 Task: Log work in the project AgileCraft for the issue 'Integrate a new virtual reality feature into an existing mobile application to enhance user experience and immersion' spent time as '4w 3d 22h 35m' and remaining time as '3w 3d 7h 4m' and move to top of backlog. Now add the issue to the epic 'IT Risk Management'. Log work in the project AgileCraft for the issue 'Develop a new tool for automated testing of performance and stress testing for voice assistants' spent time as '2w 1d 2h 30m' and remaining time as '5w 6d 16h 39m' and move to bottom of backlog. Now add the issue to the epic 'GDPR Compliance'
Action: Mouse moved to (873, 392)
Screenshot: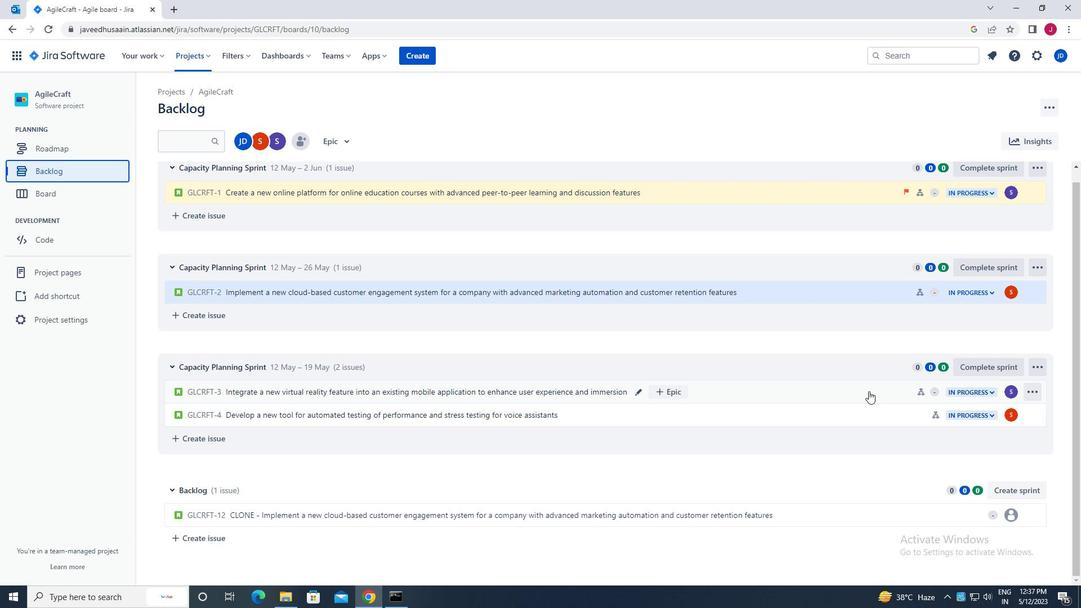 
Action: Mouse pressed left at (873, 392)
Screenshot: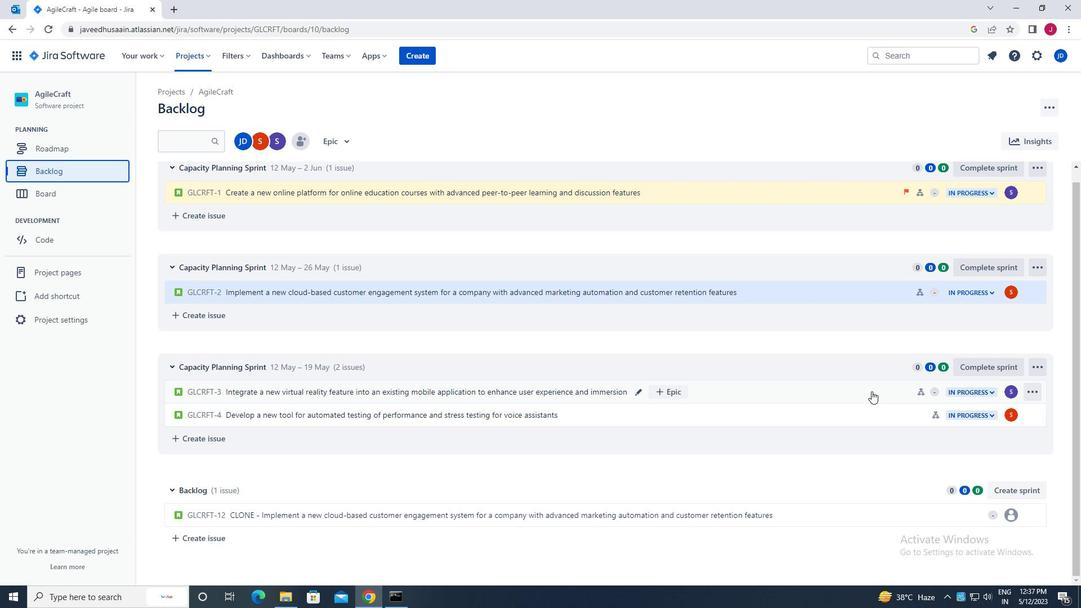 
Action: Mouse moved to (1030, 172)
Screenshot: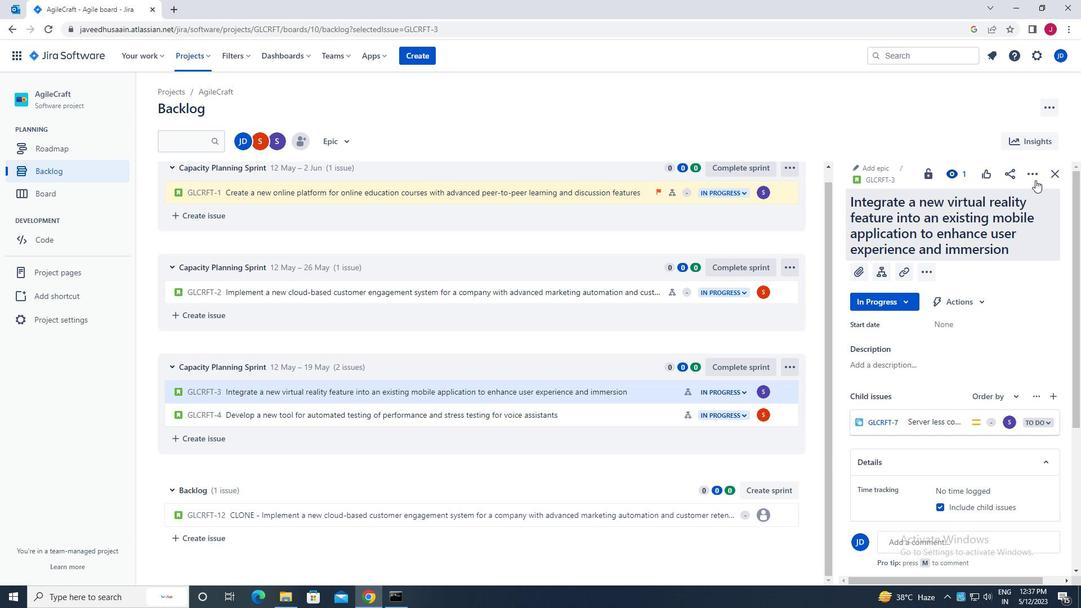 
Action: Mouse pressed left at (1030, 172)
Screenshot: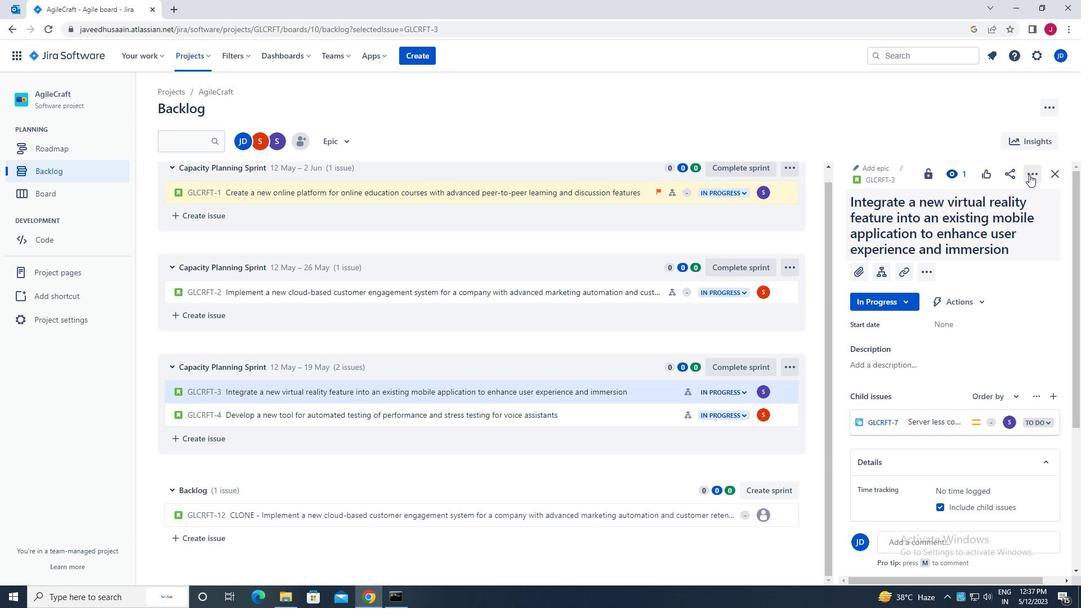 
Action: Mouse moved to (977, 203)
Screenshot: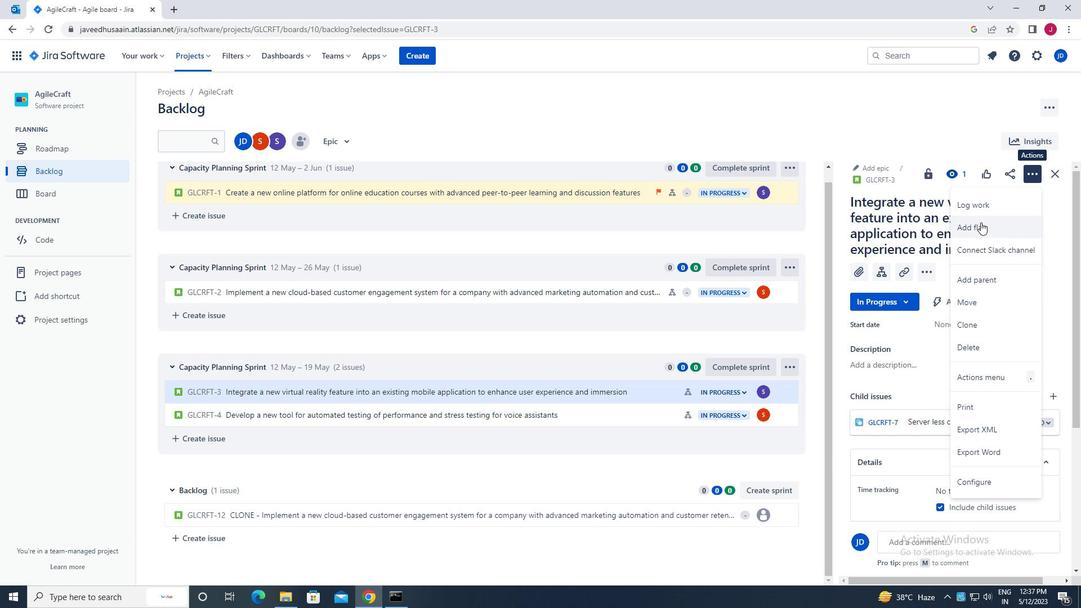 
Action: Mouse pressed left at (977, 203)
Screenshot: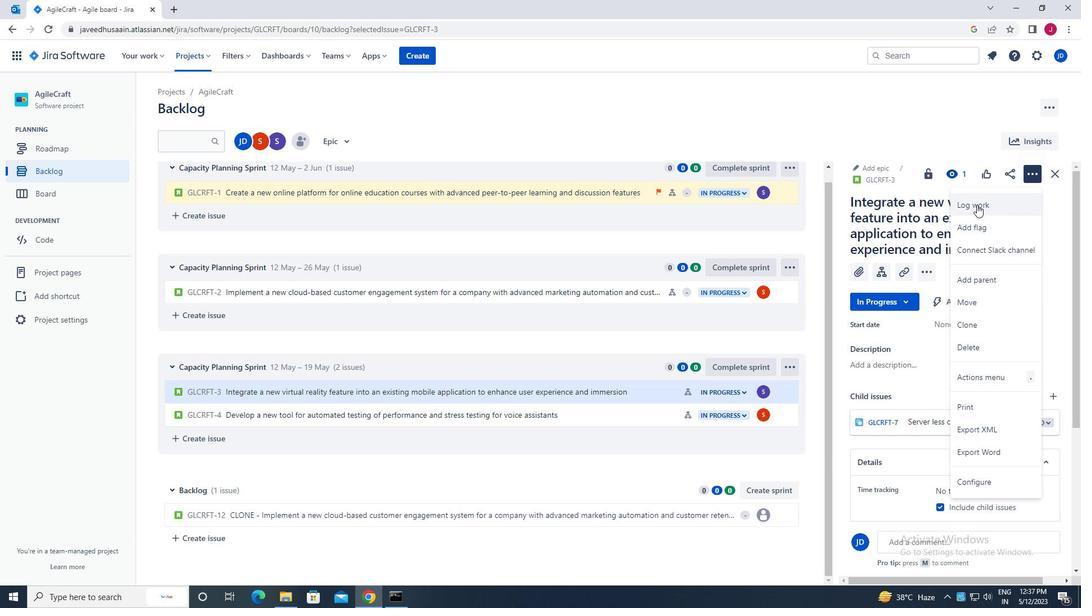 
Action: Mouse moved to (514, 168)
Screenshot: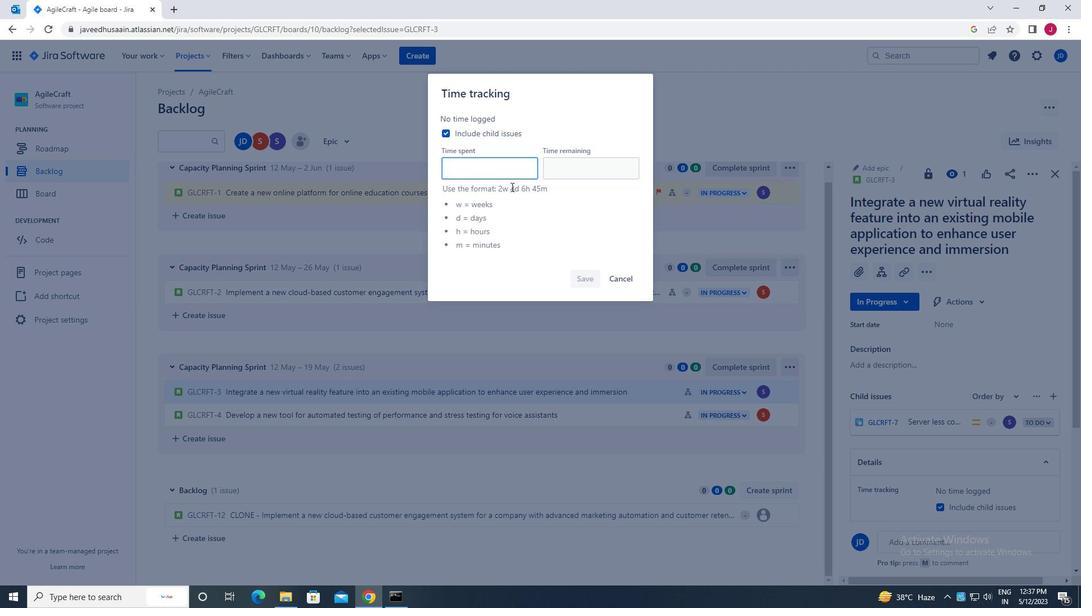 
Action: Mouse pressed left at (514, 168)
Screenshot: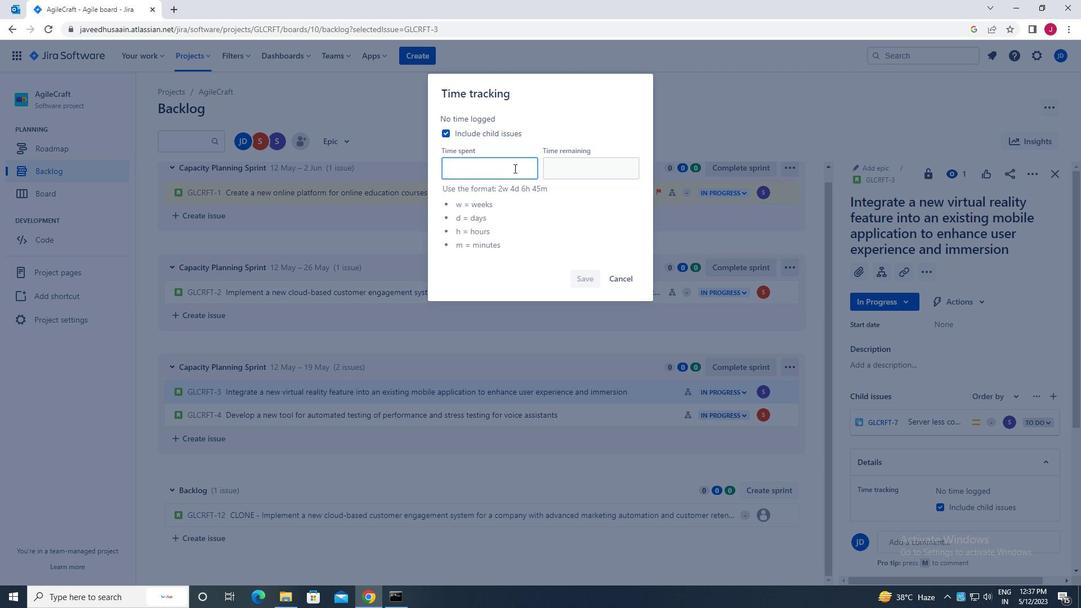 
Action: Key pressed 4w<Key.backspace><Key.caps_lock>w<Key.space>3d<Key.space>22h<Key.space>35m
Screenshot: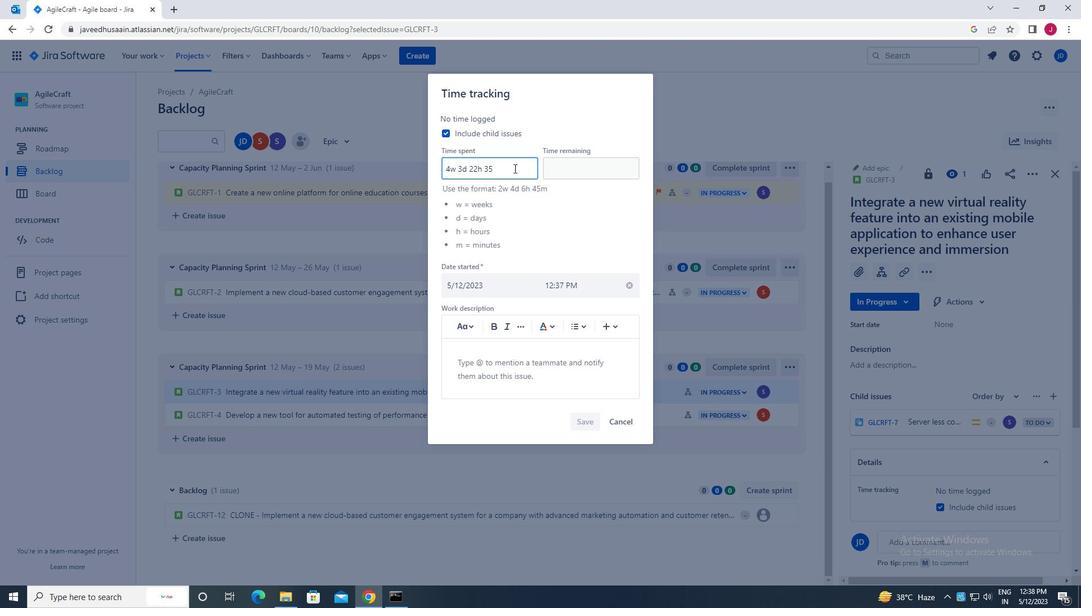 
Action: Mouse moved to (586, 174)
Screenshot: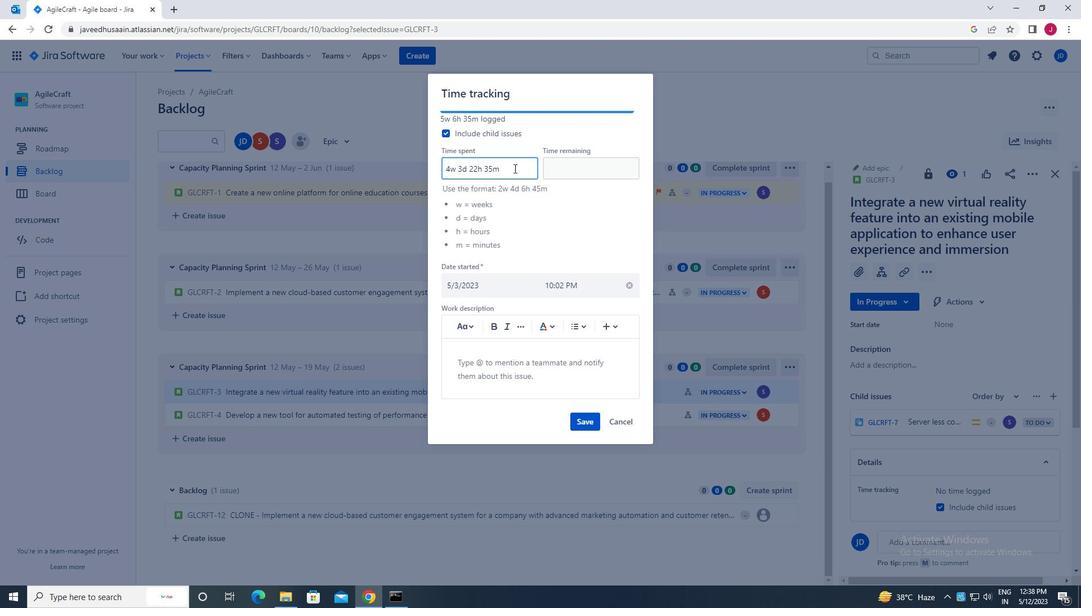
Action: Mouse pressed left at (586, 174)
Screenshot: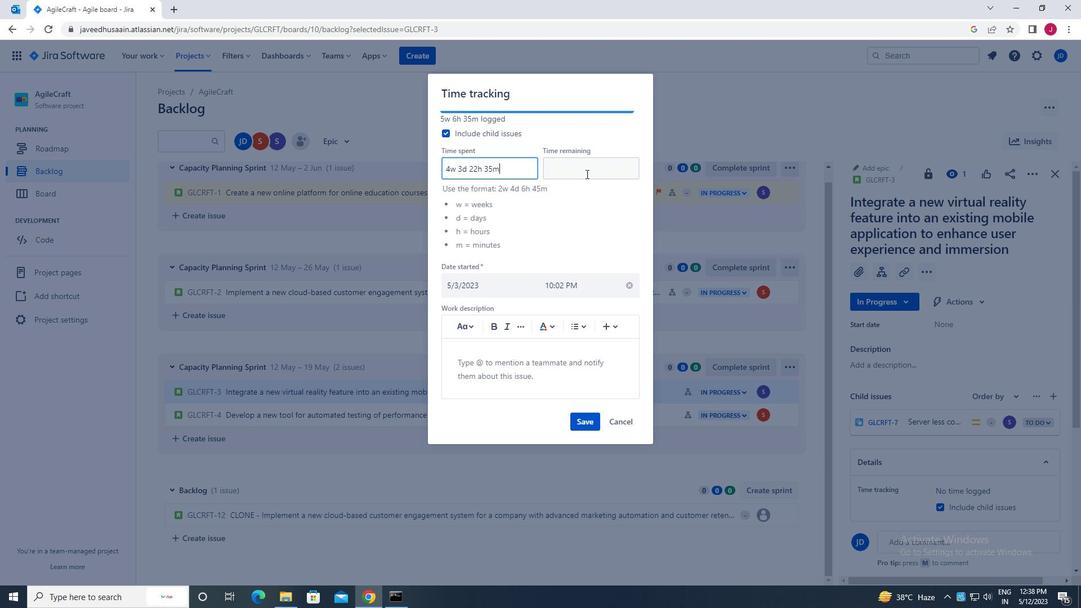 
Action: Key pressed 3w<Key.space>3d<Key.space>7h<Key.space>4m
Screenshot: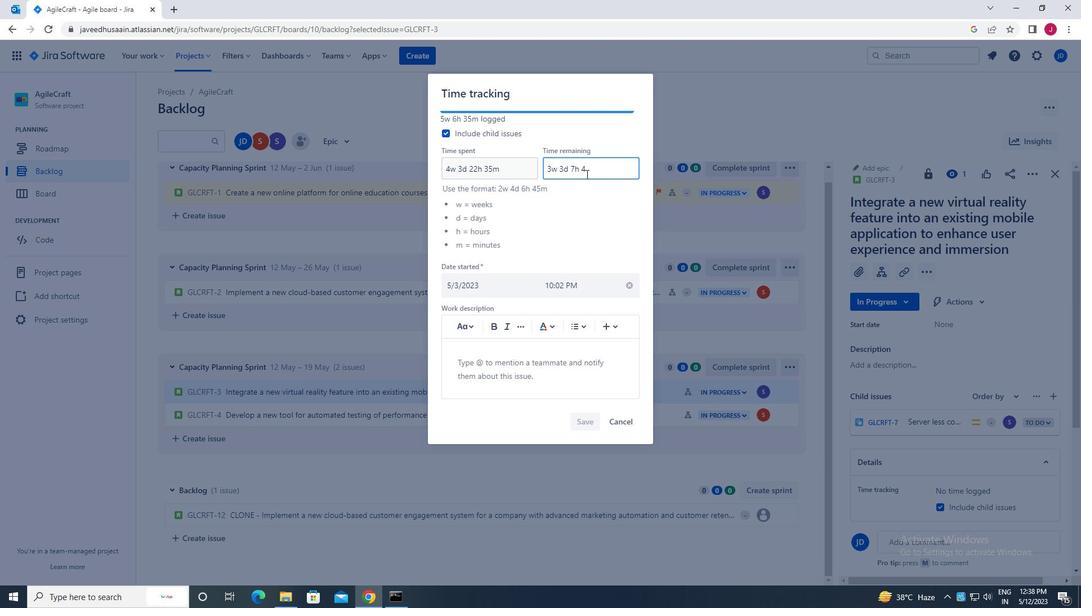 
Action: Mouse moved to (591, 422)
Screenshot: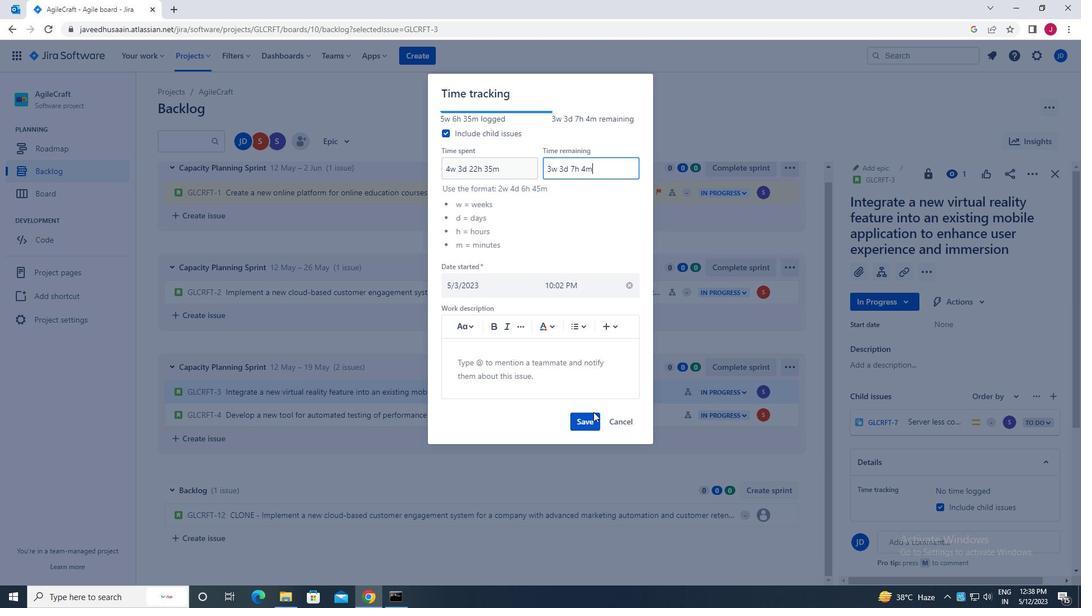 
Action: Mouse pressed left at (591, 422)
Screenshot: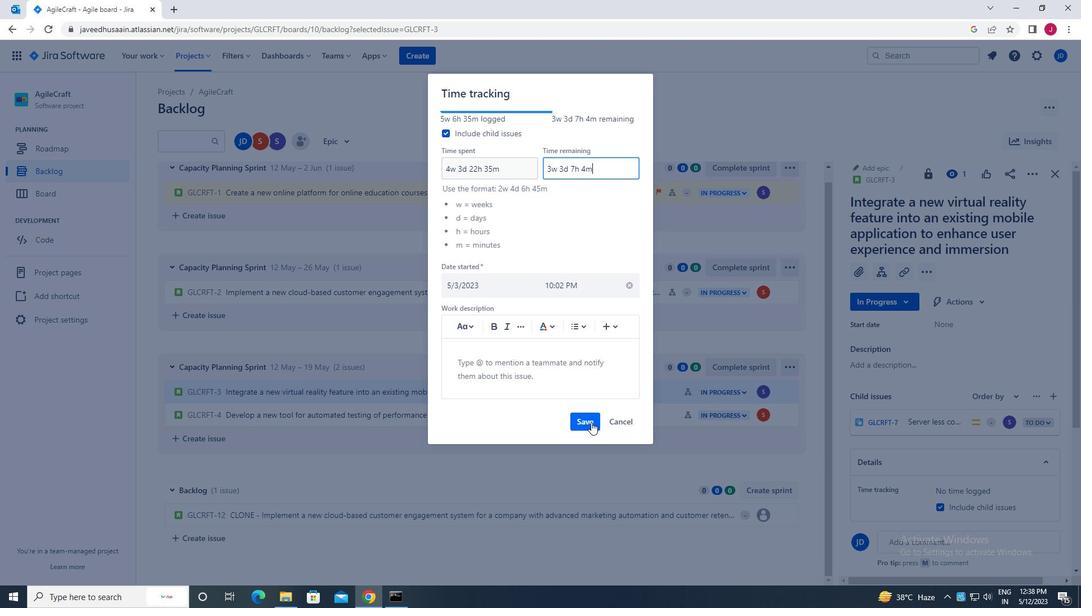 
Action: Mouse moved to (786, 389)
Screenshot: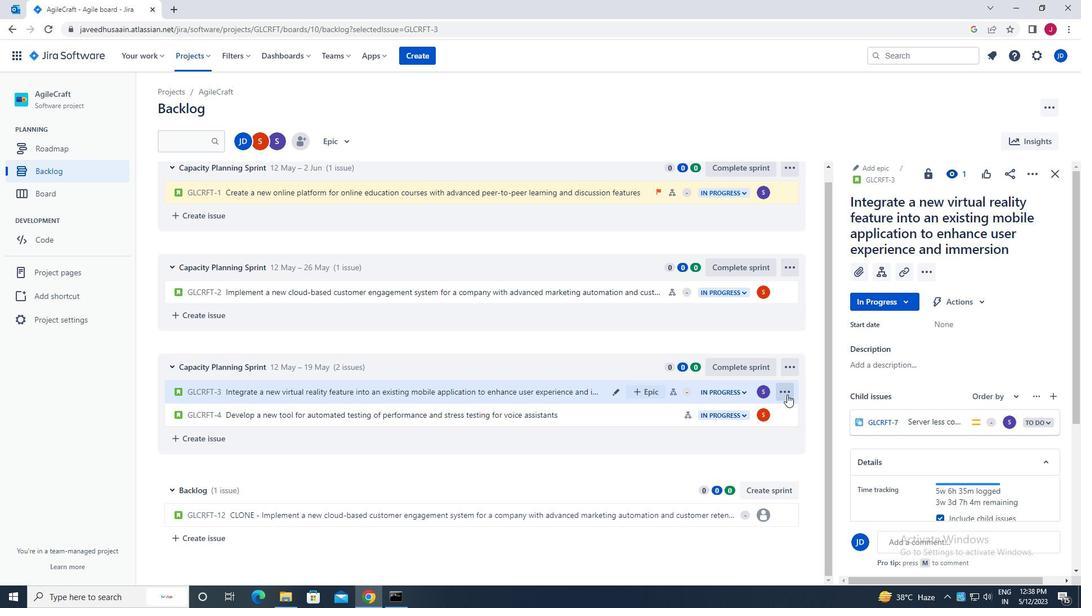 
Action: Mouse pressed left at (786, 389)
Screenshot: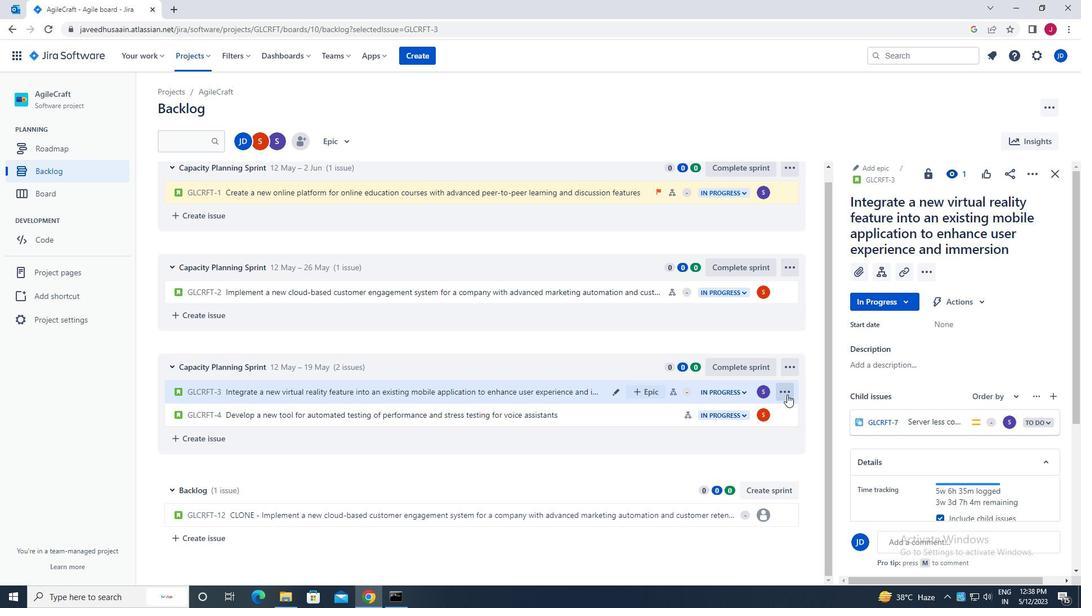 
Action: Mouse moved to (728, 348)
Screenshot: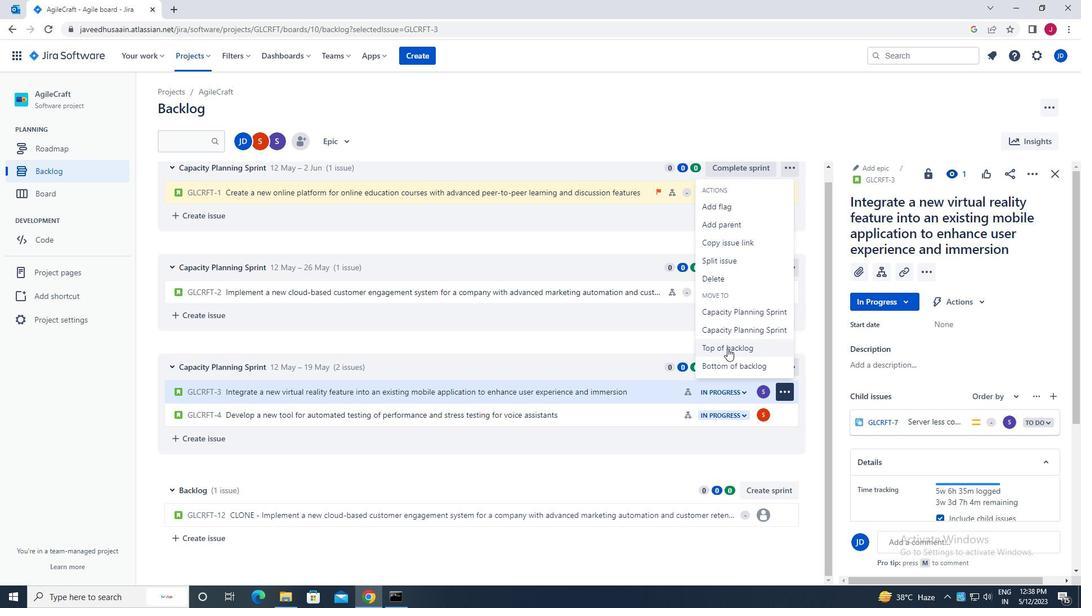 
Action: Mouse pressed left at (728, 348)
Screenshot: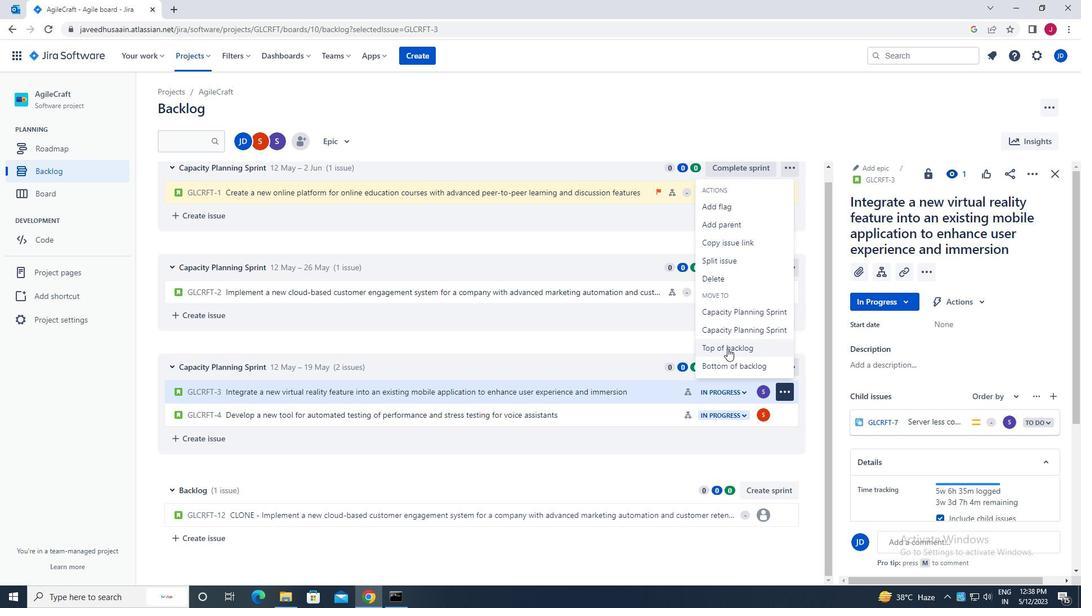 
Action: Mouse moved to (583, 183)
Screenshot: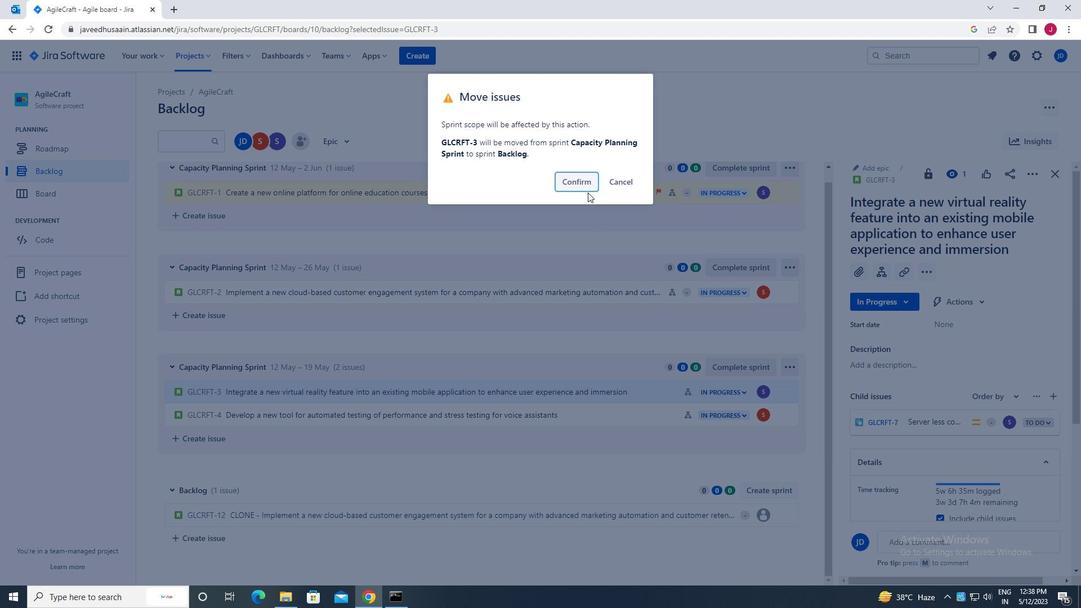 
Action: Mouse pressed left at (583, 183)
Screenshot: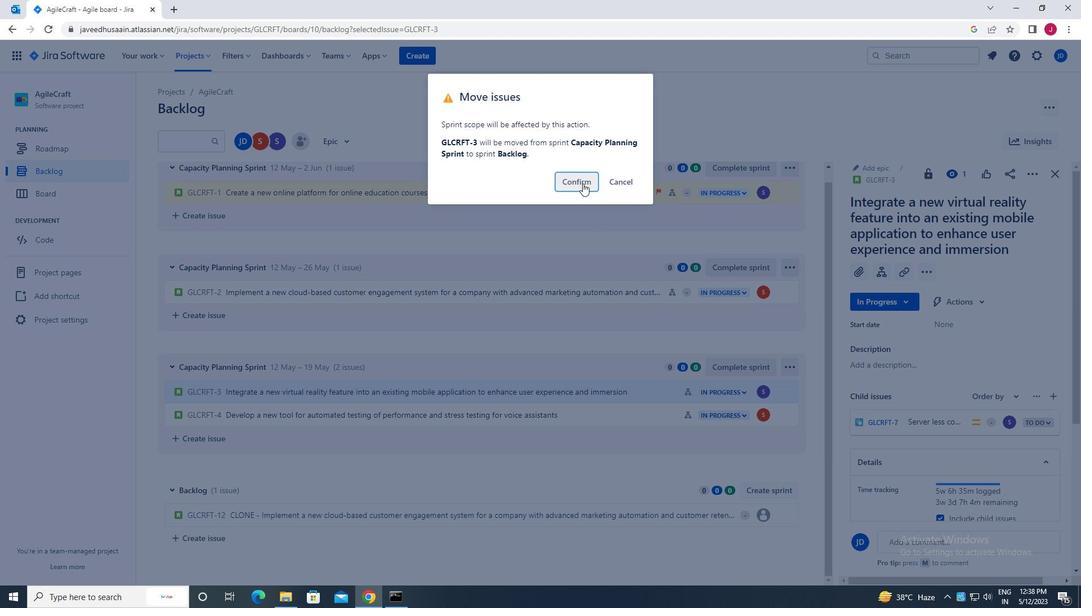 
Action: Mouse moved to (337, 144)
Screenshot: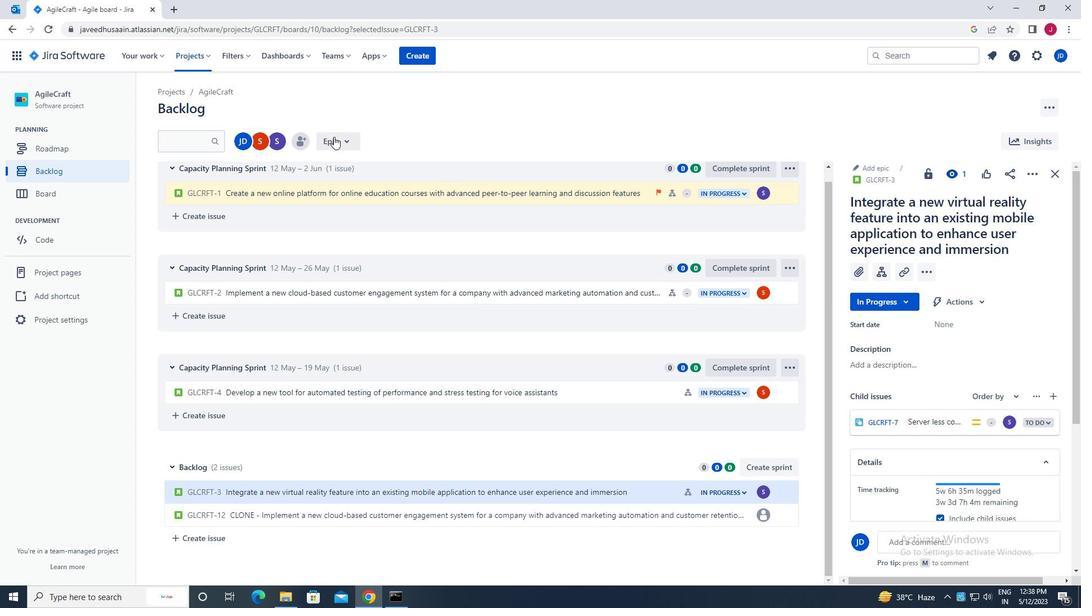 
Action: Mouse pressed left at (337, 144)
Screenshot: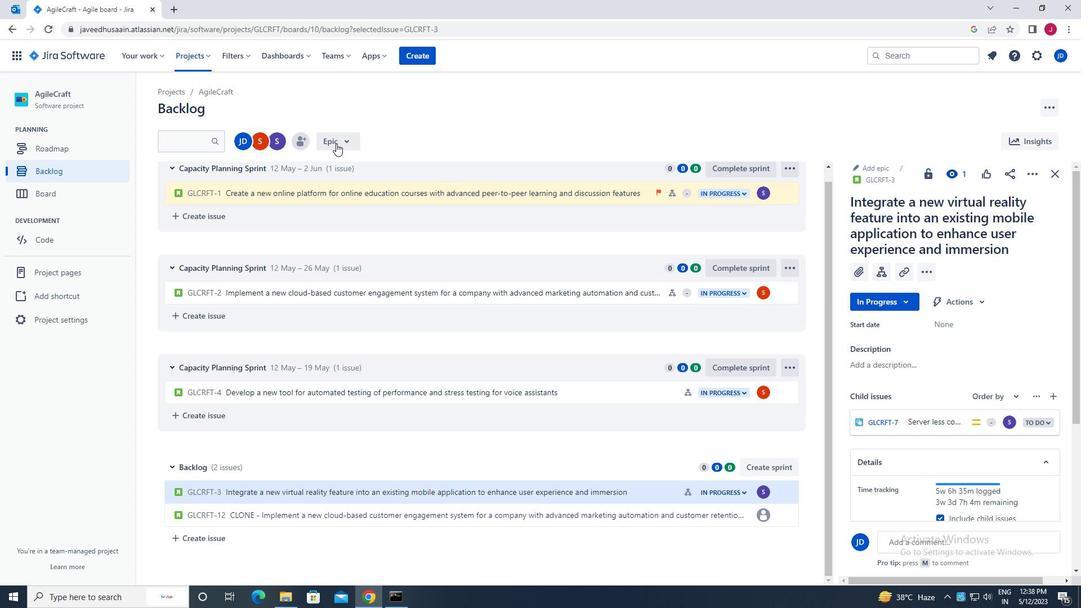 
Action: Mouse moved to (365, 227)
Screenshot: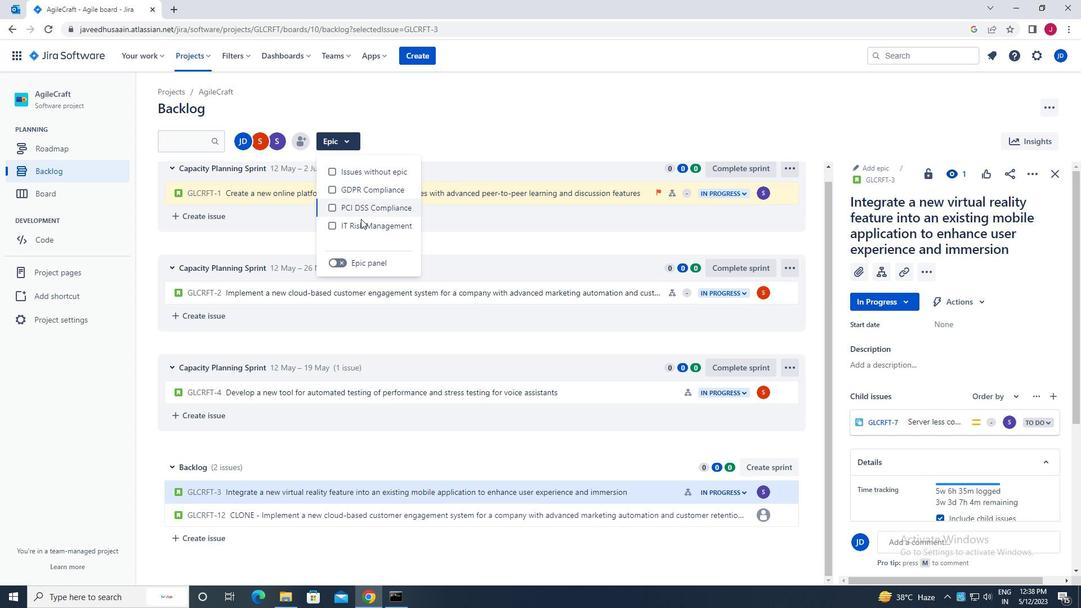 
Action: Mouse pressed left at (365, 227)
Screenshot: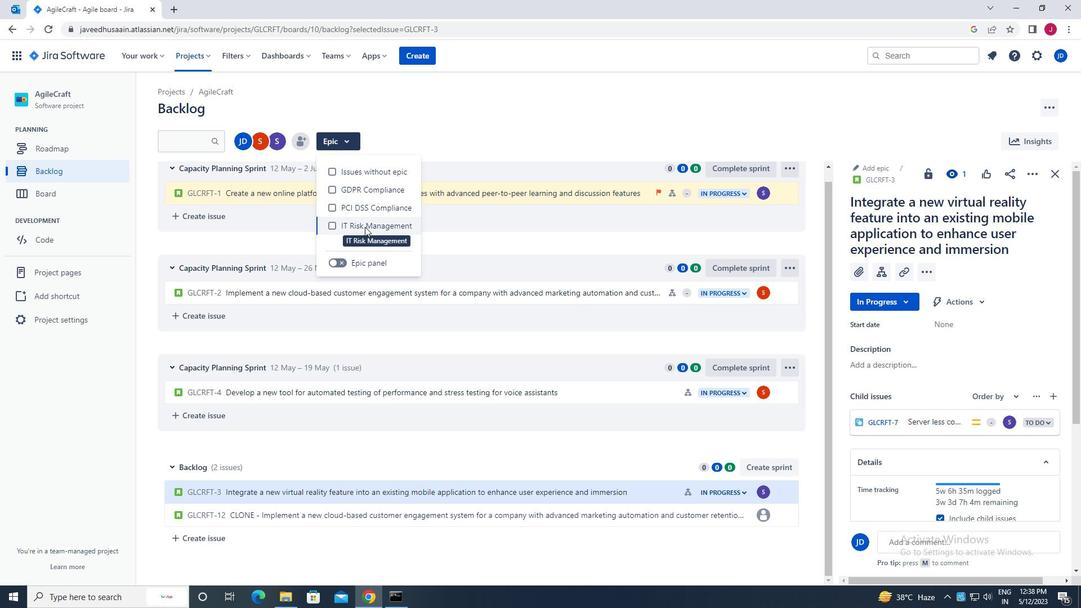 
Action: Mouse moved to (486, 122)
Screenshot: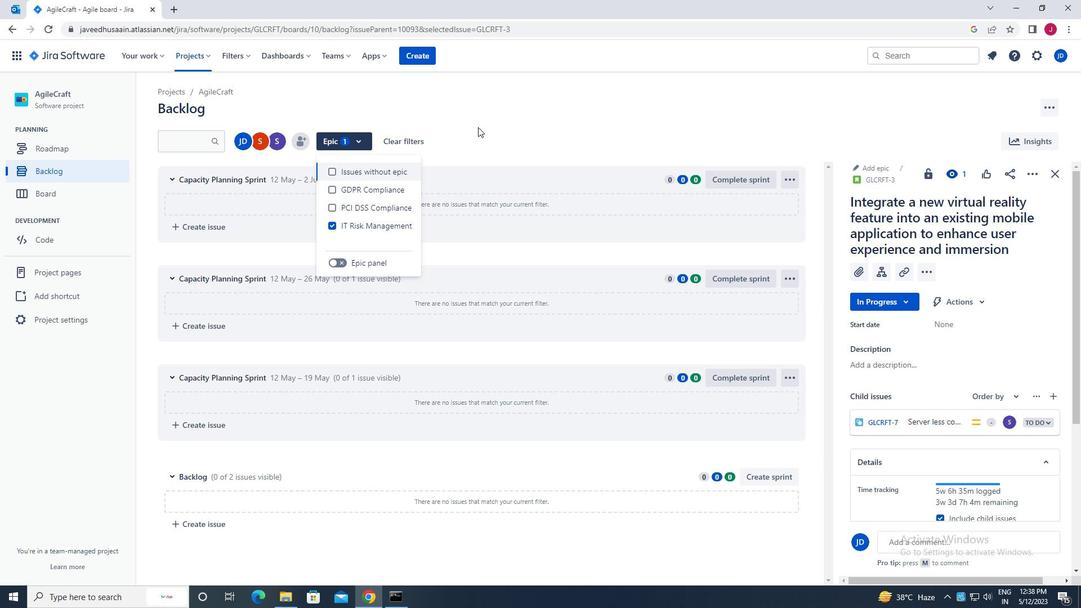 
Action: Mouse pressed left at (486, 122)
Screenshot: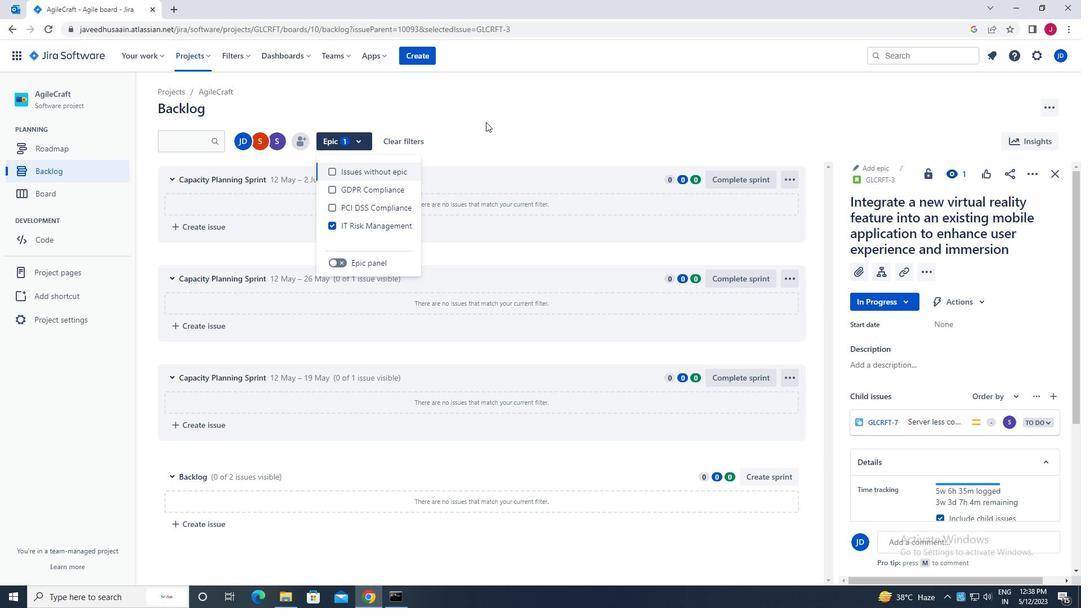 
Action: Mouse moved to (84, 170)
Screenshot: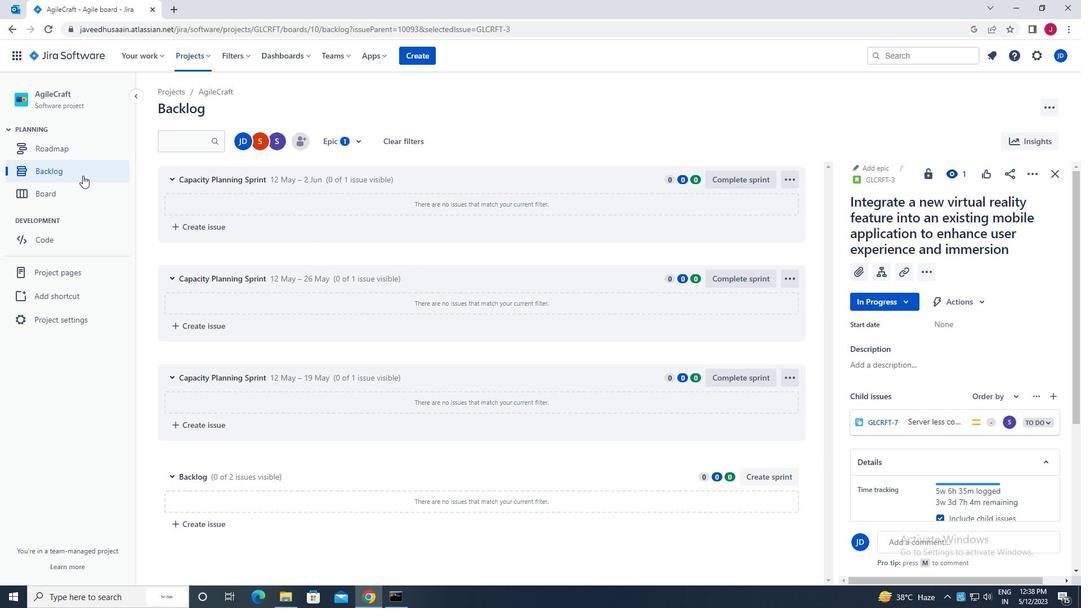 
Action: Mouse pressed left at (84, 170)
Screenshot: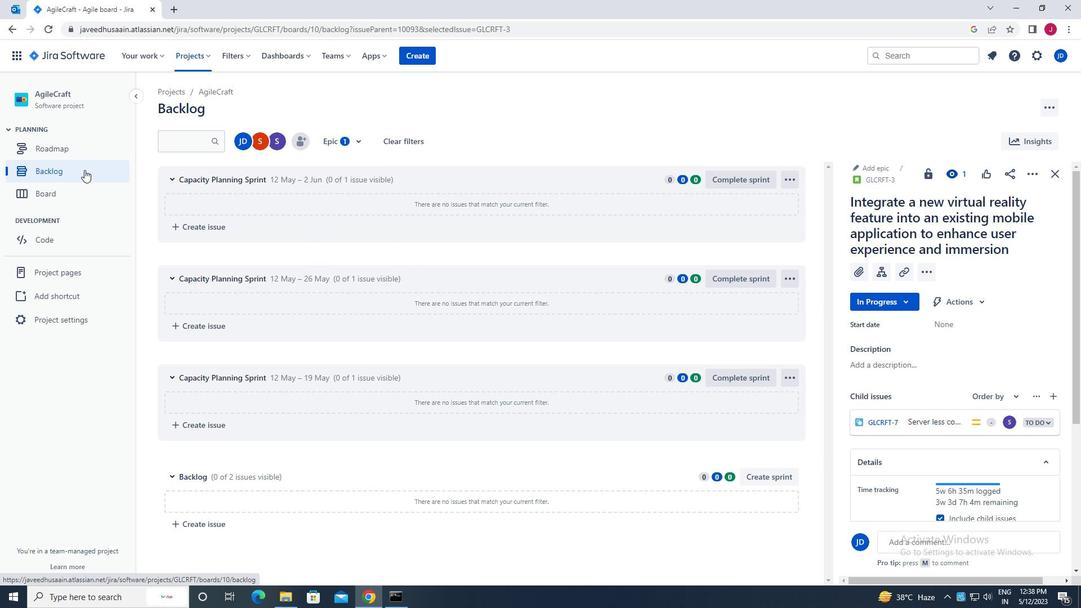 
Action: Mouse moved to (649, 409)
Screenshot: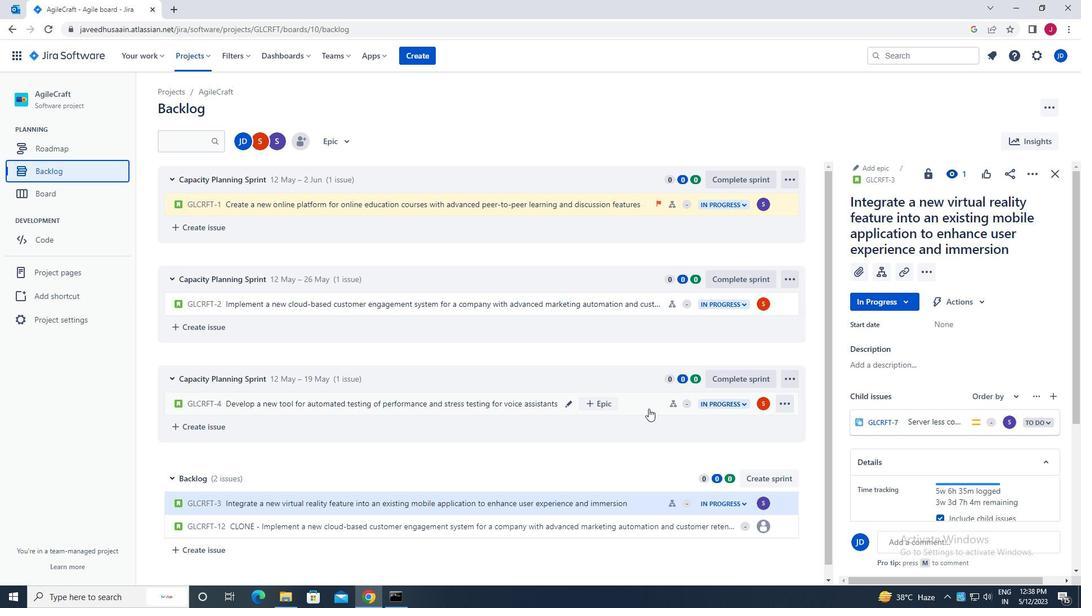 
Action: Mouse pressed left at (649, 409)
Screenshot: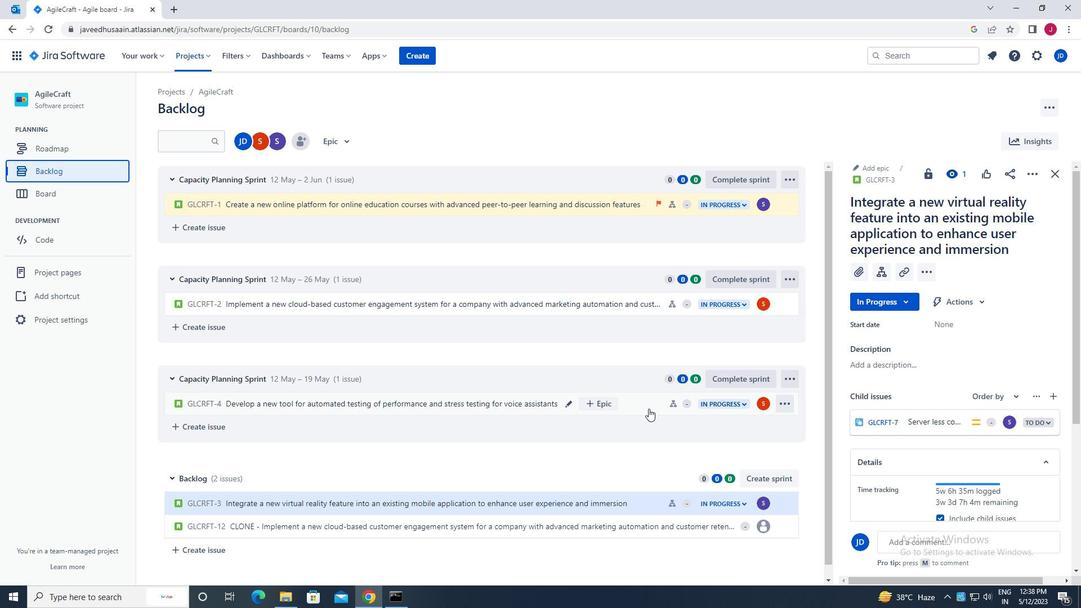 
Action: Mouse moved to (1031, 177)
Screenshot: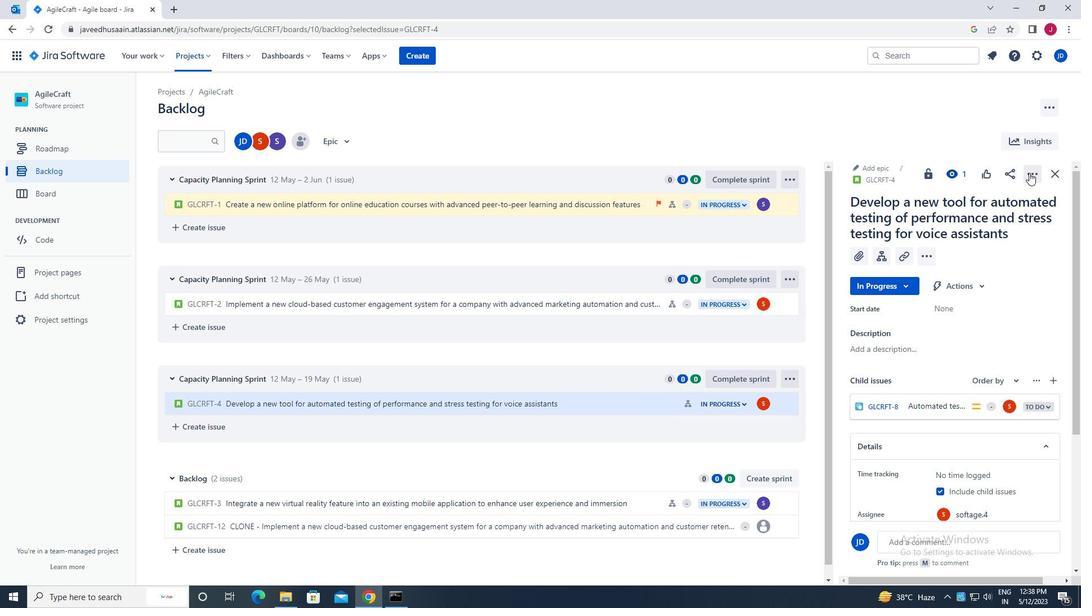 
Action: Mouse pressed left at (1031, 177)
Screenshot: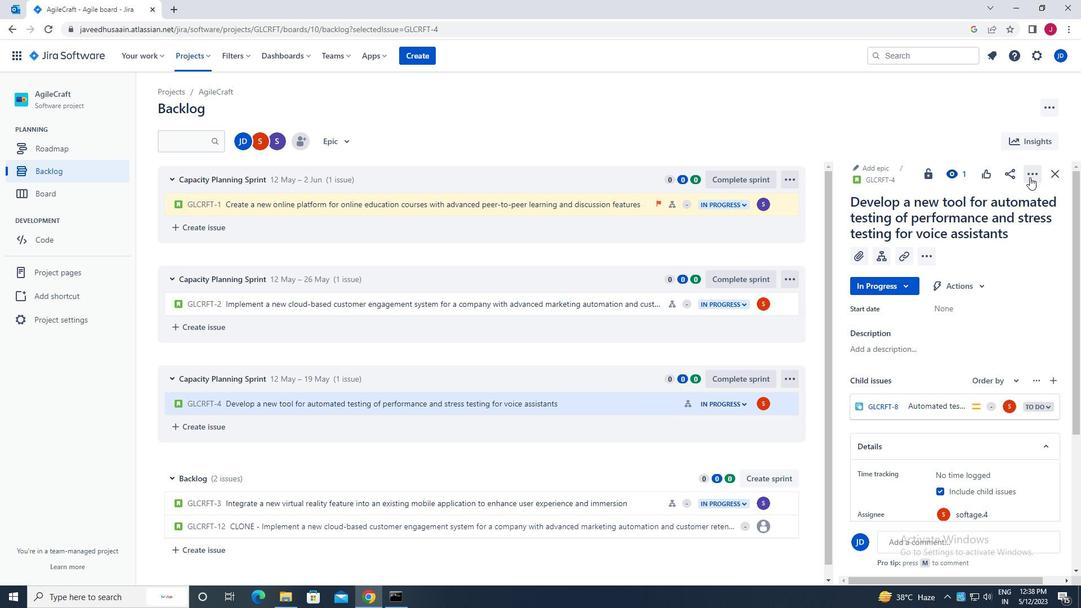 
Action: Mouse moved to (987, 206)
Screenshot: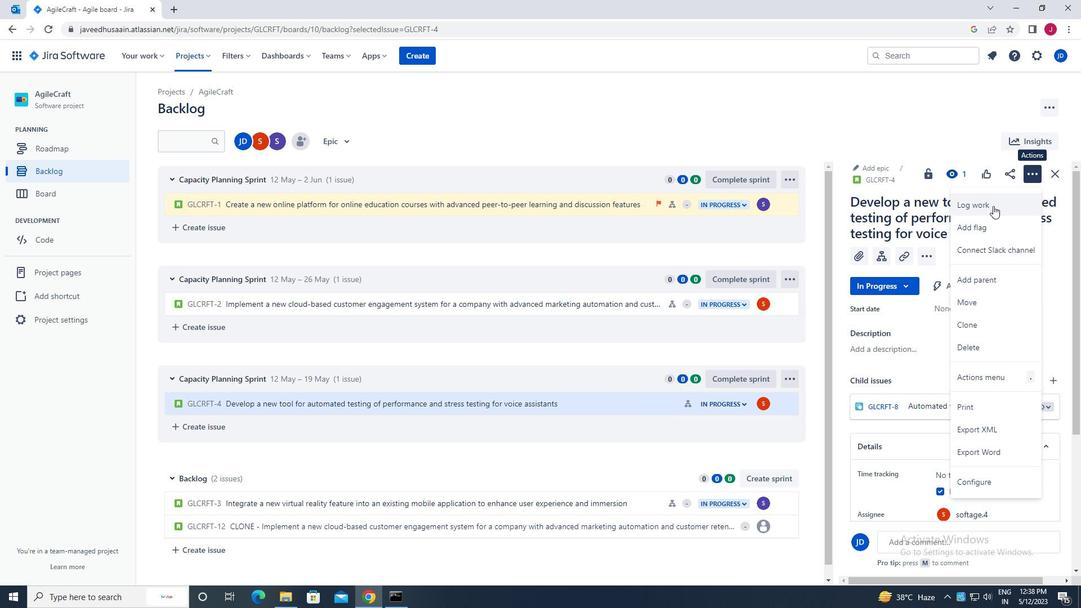 
Action: Mouse pressed left at (987, 206)
Screenshot: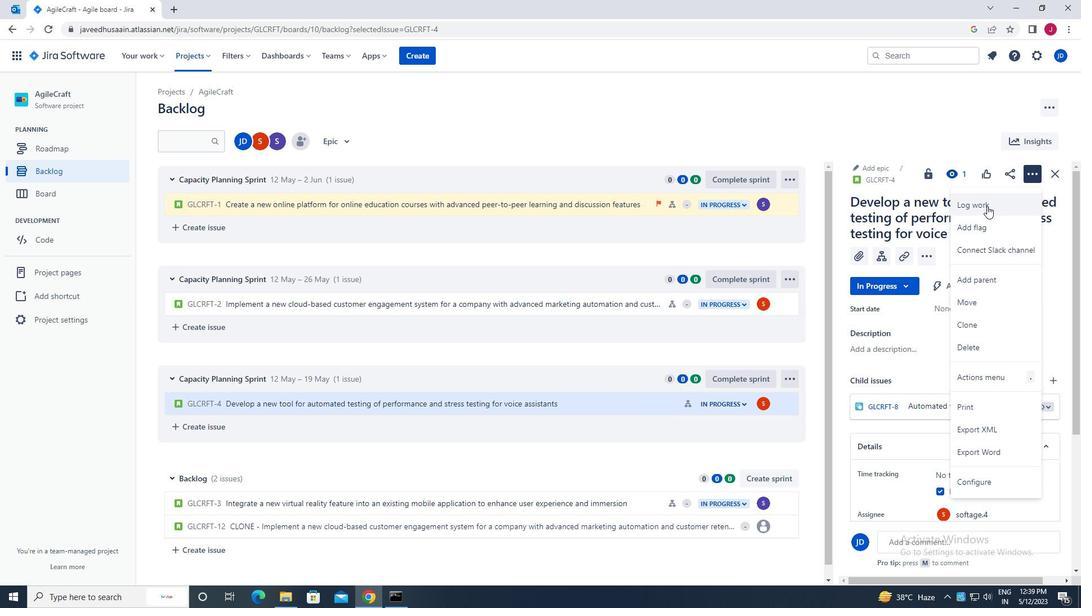 
Action: Mouse moved to (474, 170)
Screenshot: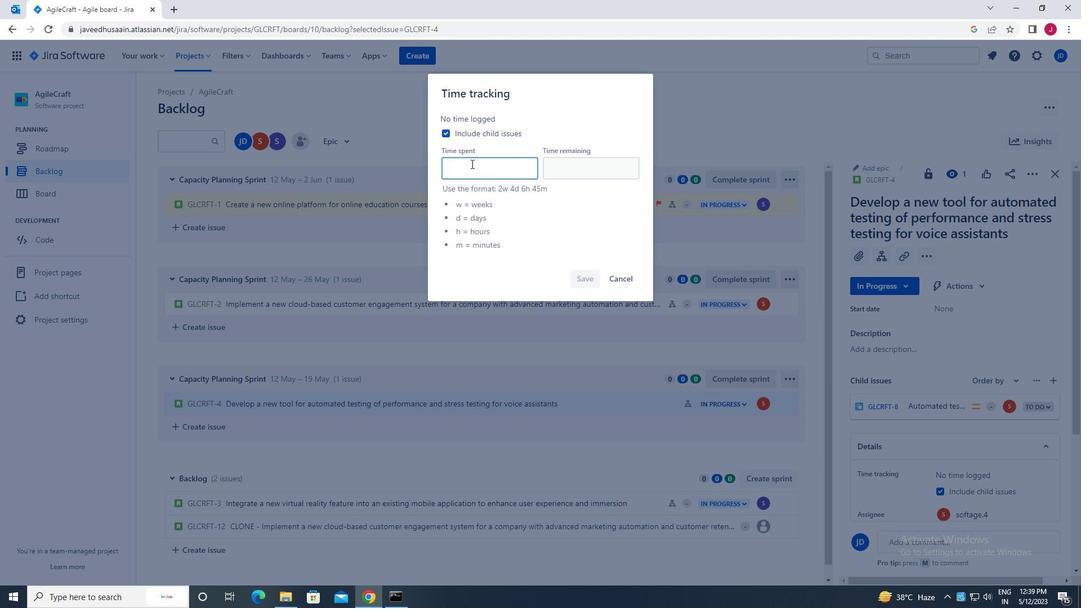 
Action: Mouse pressed left at (474, 170)
Screenshot: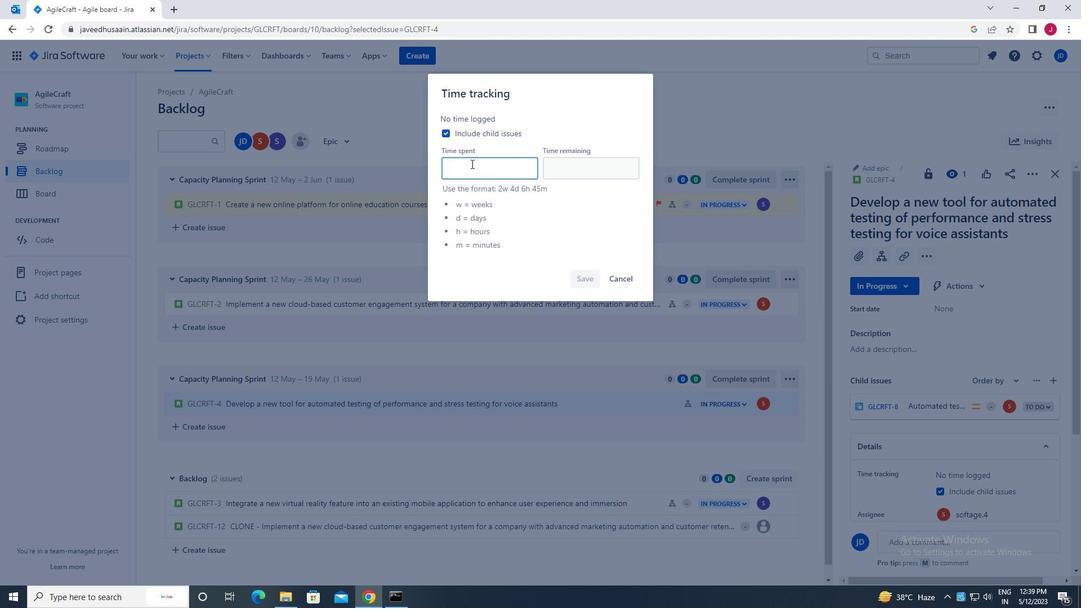 
Action: Key pressed 2w<Key.space>1d<Key.space>2h<Key.space>30m
Screenshot: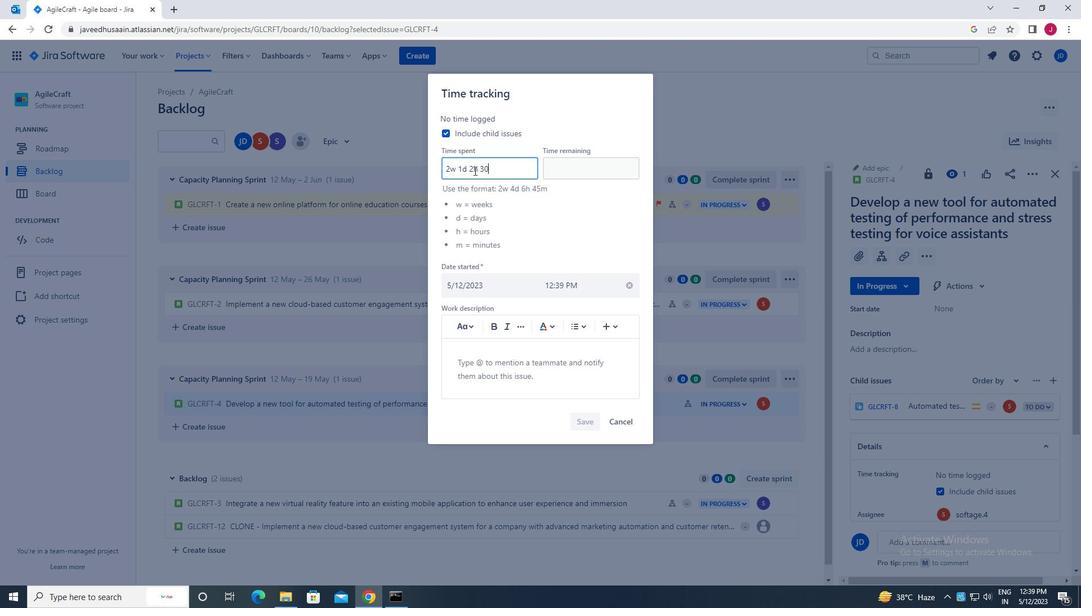 
Action: Mouse moved to (553, 170)
Screenshot: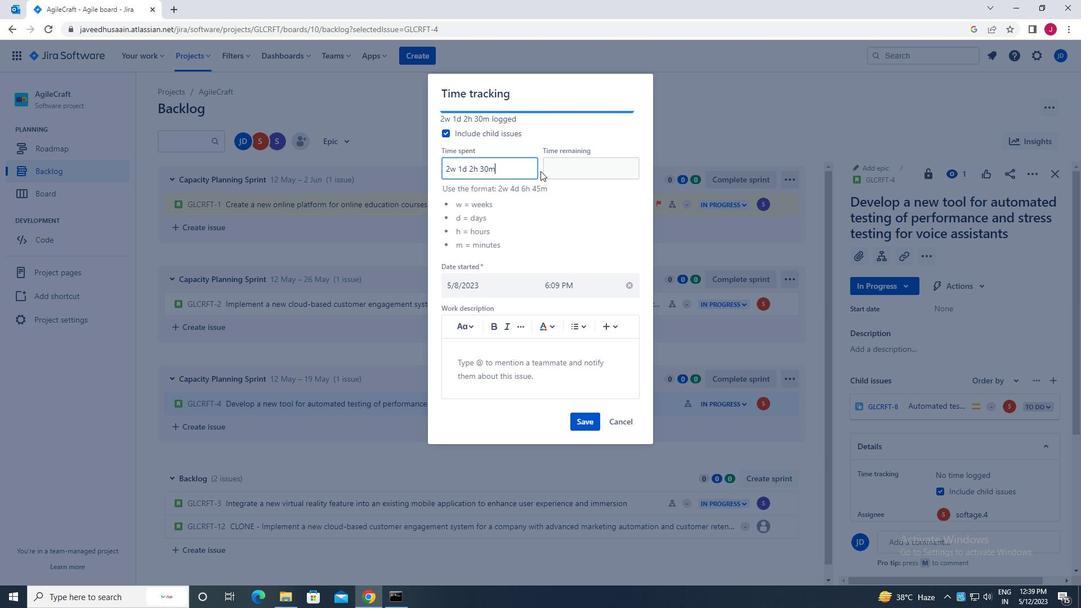
Action: Mouse pressed left at (553, 170)
Screenshot: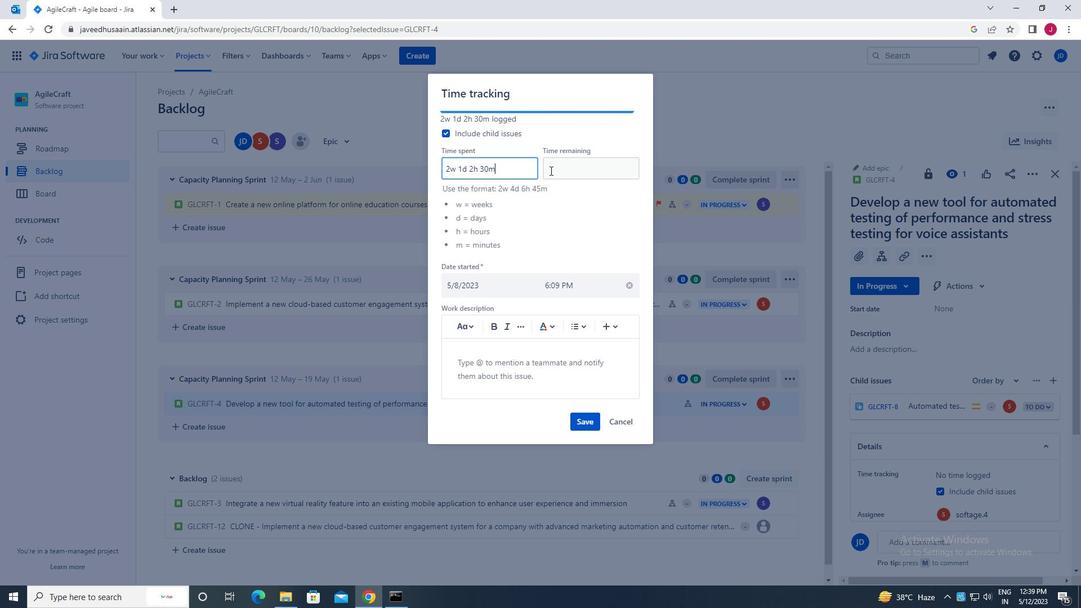 
Action: Mouse moved to (553, 171)
Screenshot: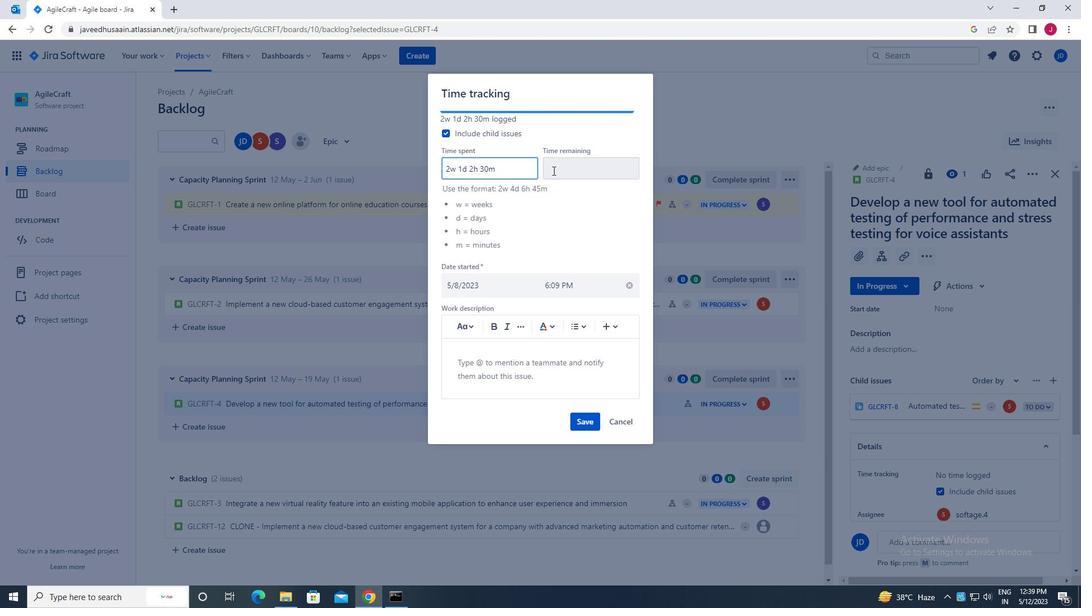 
Action: Key pressed 5w<Key.space>6d<Key.space>16h<Key.space>39m
Screenshot: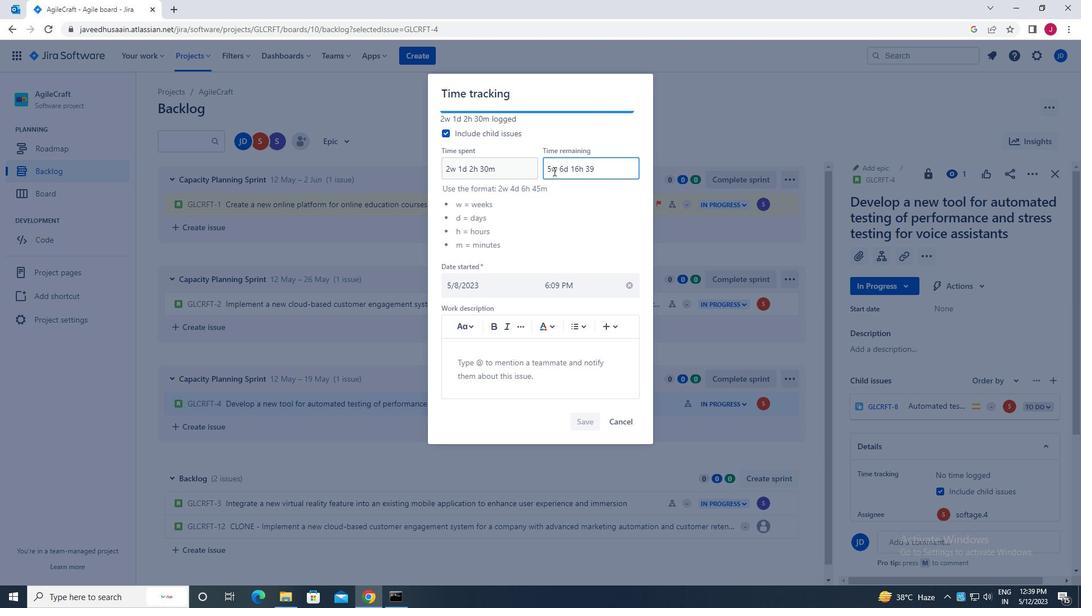 
Action: Mouse moved to (585, 422)
Screenshot: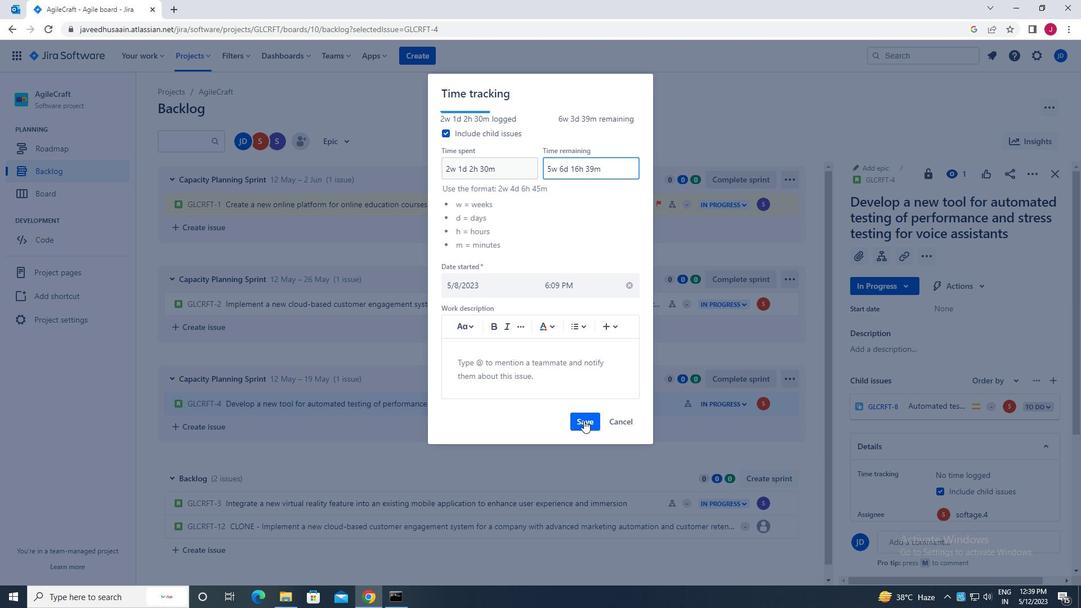 
Action: Mouse pressed left at (585, 422)
Screenshot: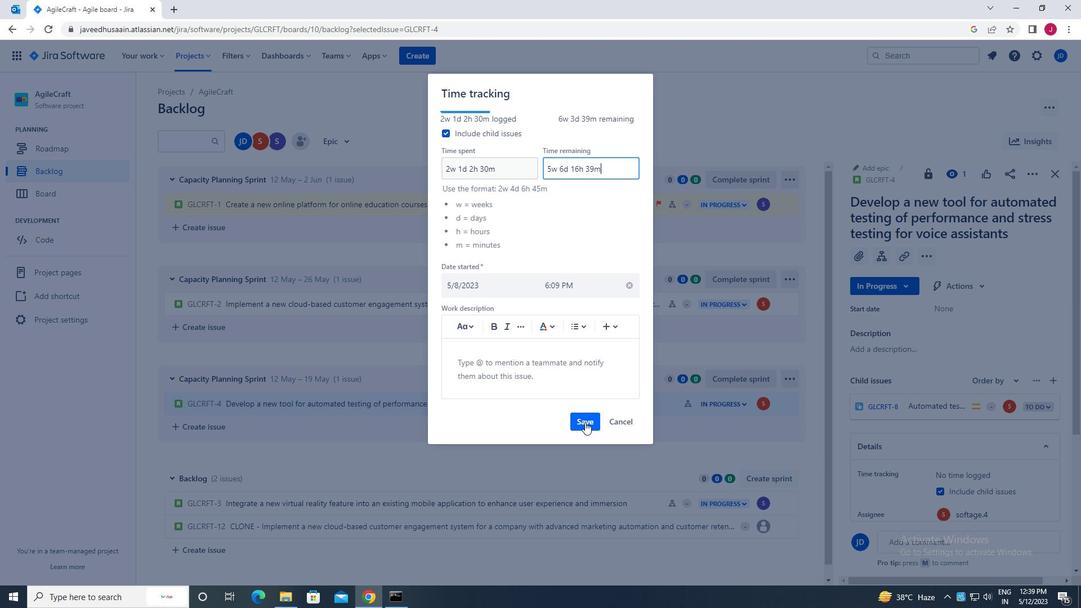 
Action: Mouse moved to (788, 401)
Screenshot: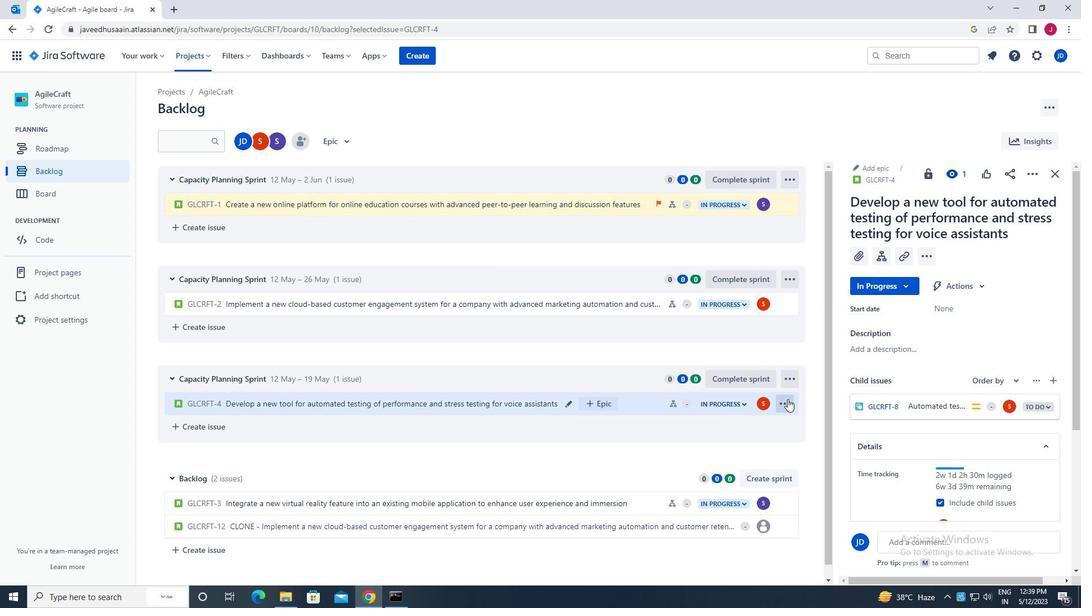
Action: Mouse pressed left at (788, 401)
Screenshot: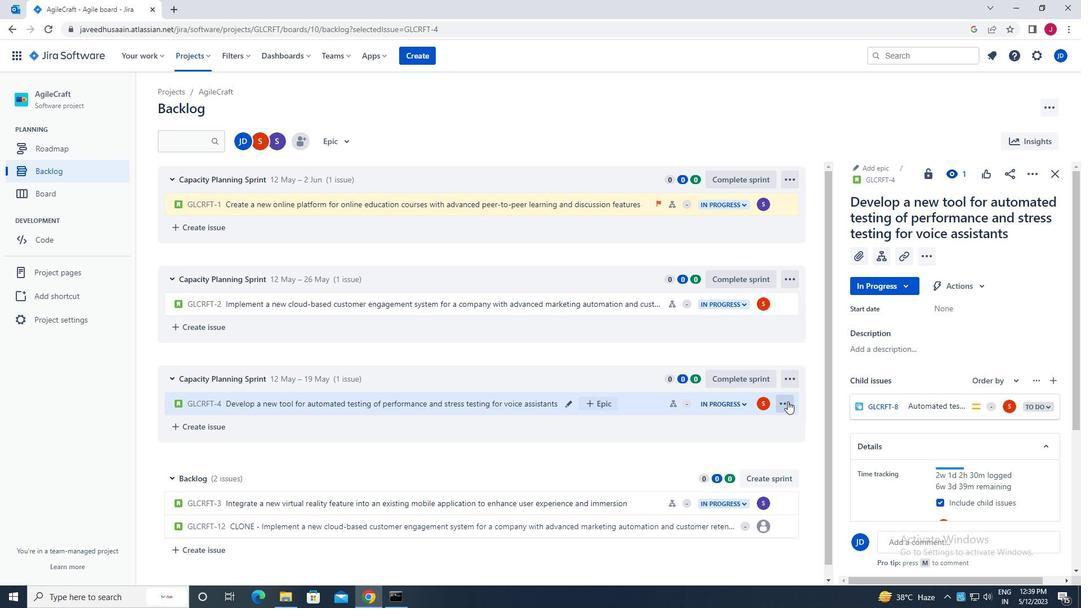 
Action: Mouse moved to (733, 377)
Screenshot: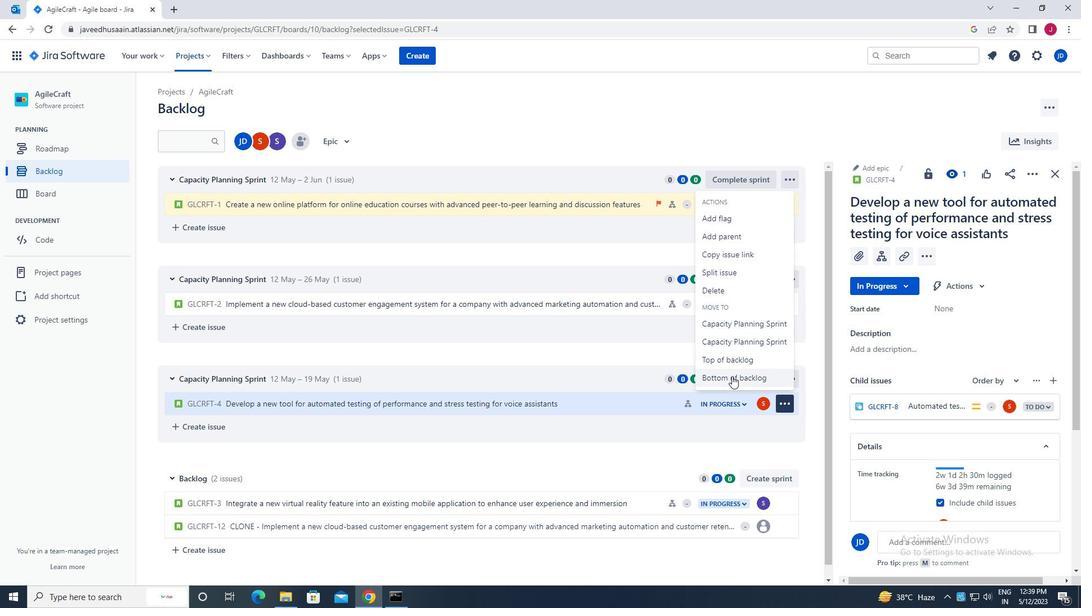 
Action: Mouse pressed left at (733, 377)
Screenshot: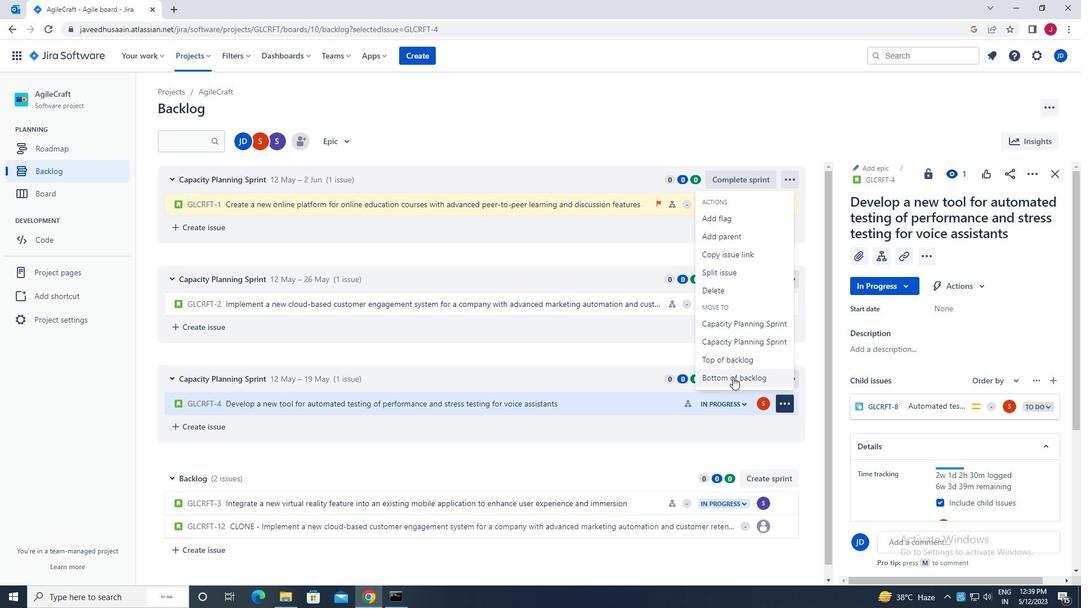 
Action: Mouse moved to (575, 184)
Screenshot: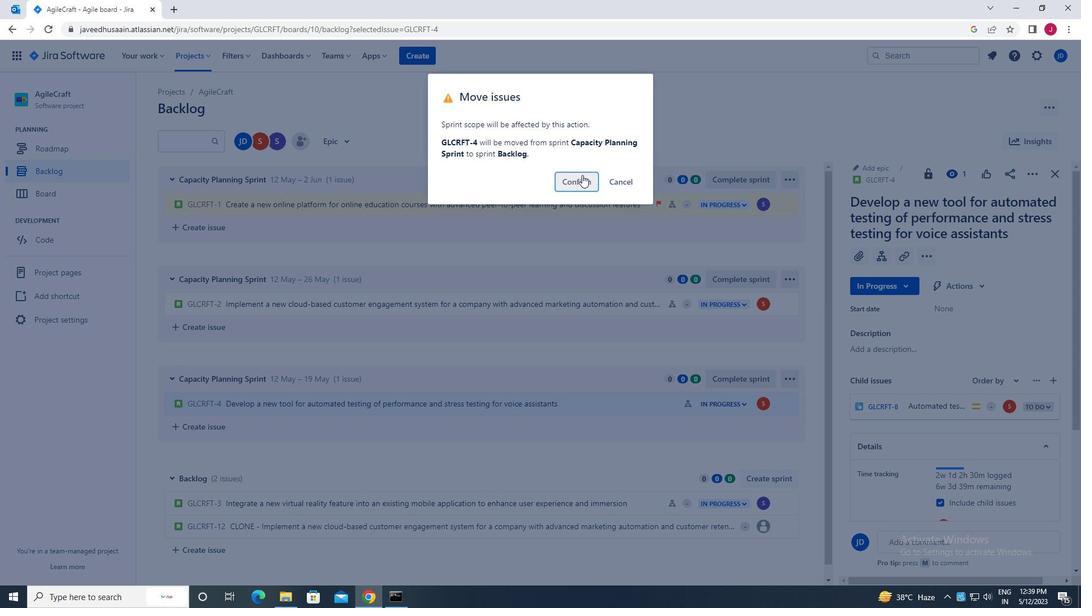 
Action: Mouse pressed left at (575, 184)
Screenshot: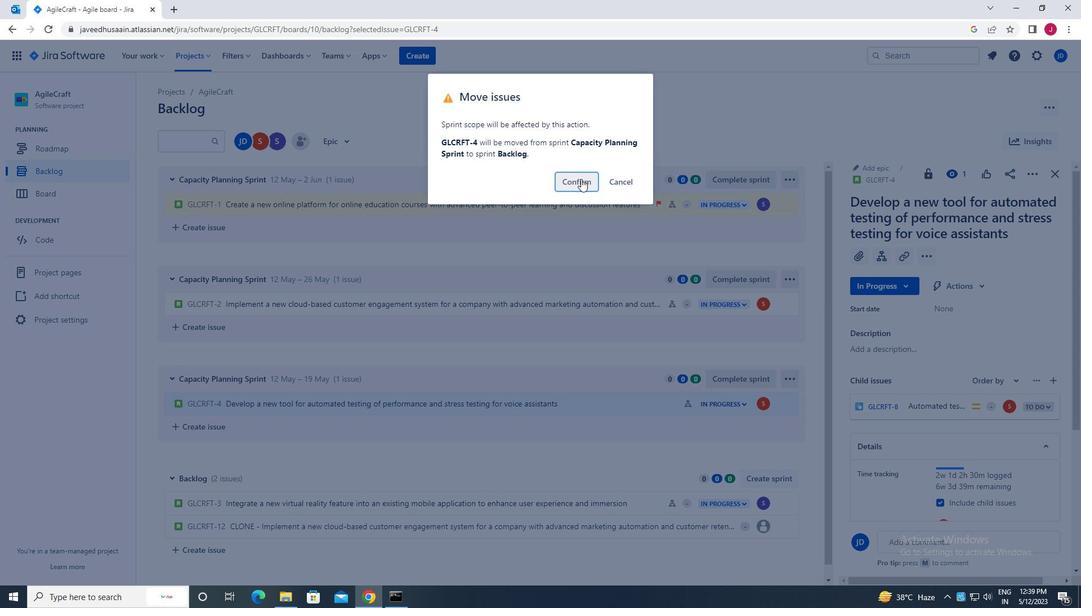 
Action: Mouse moved to (347, 143)
Screenshot: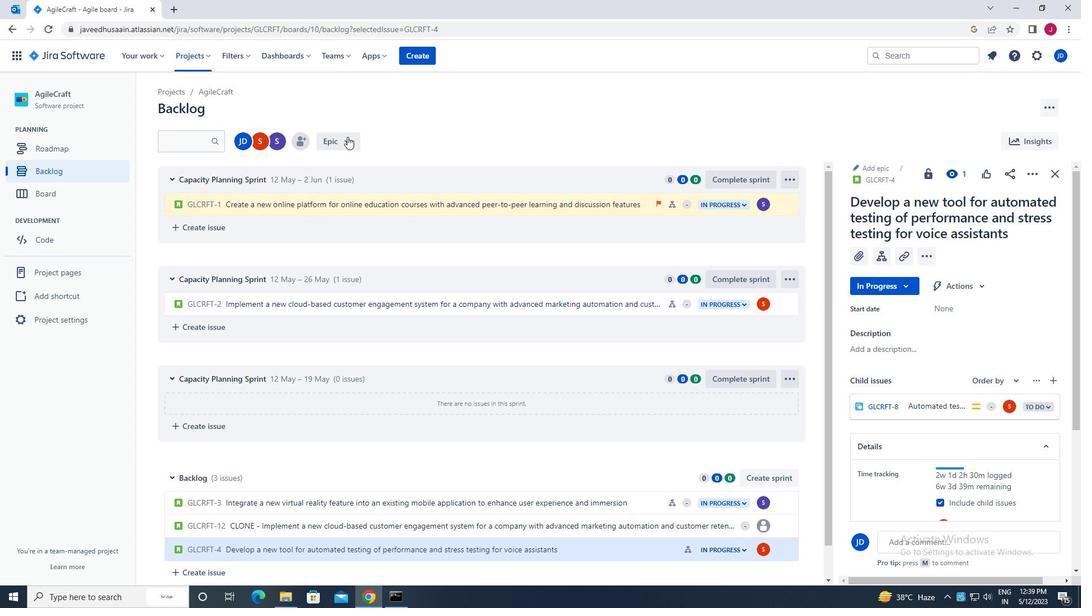 
Action: Mouse pressed left at (347, 143)
Screenshot: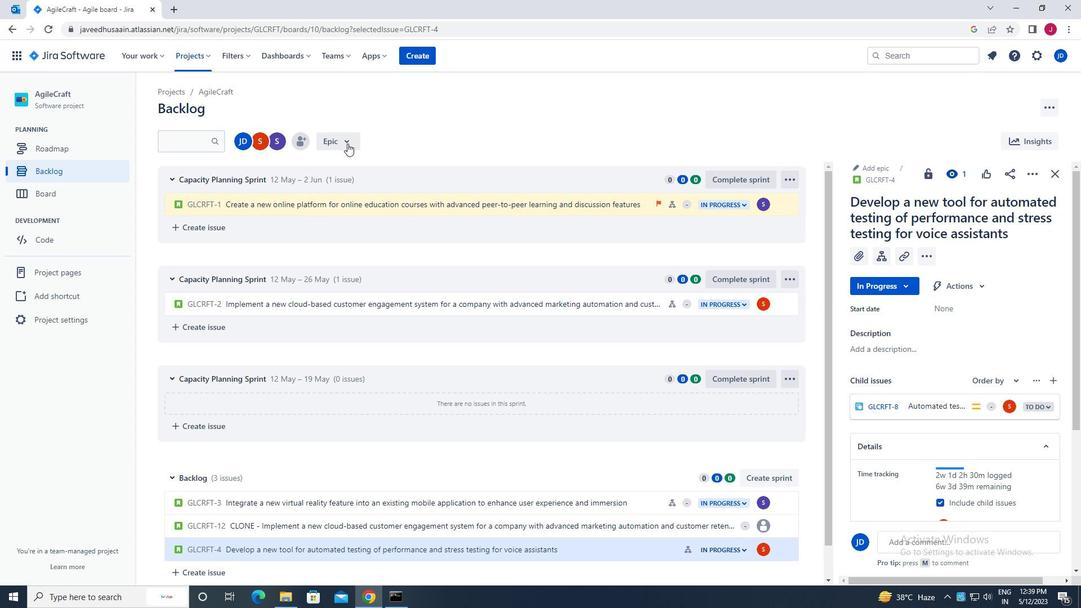 
Action: Mouse moved to (358, 186)
Screenshot: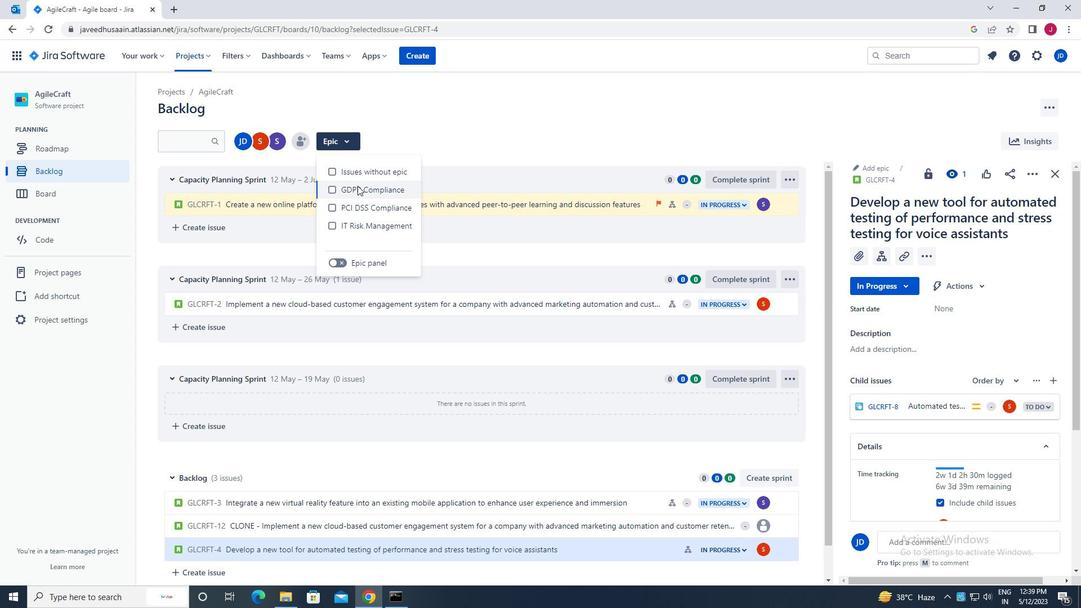 
Action: Mouse pressed left at (358, 186)
Screenshot: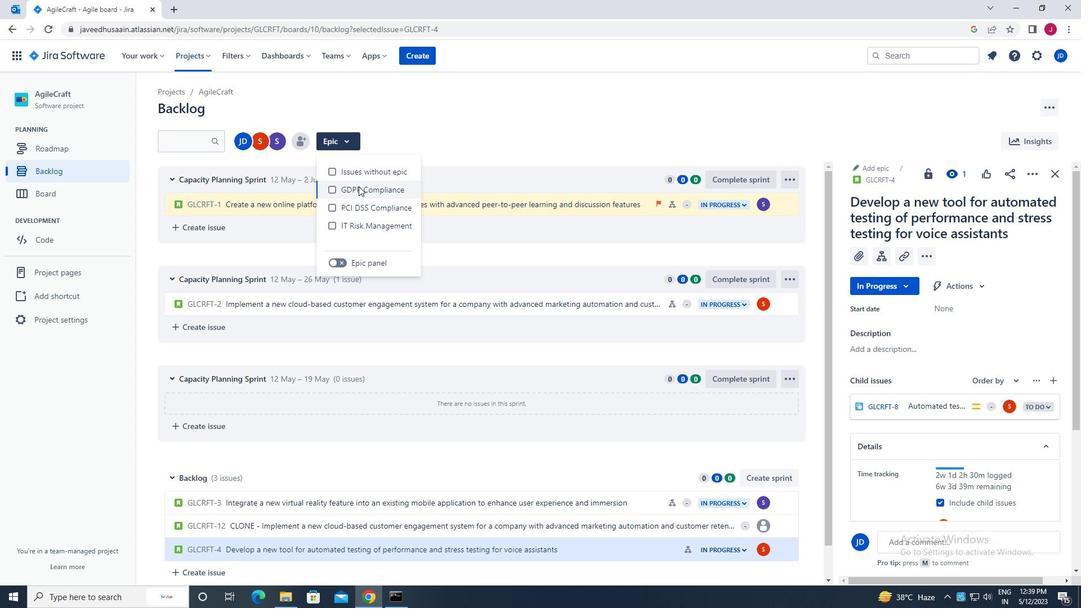 
Action: Mouse moved to (500, 117)
Screenshot: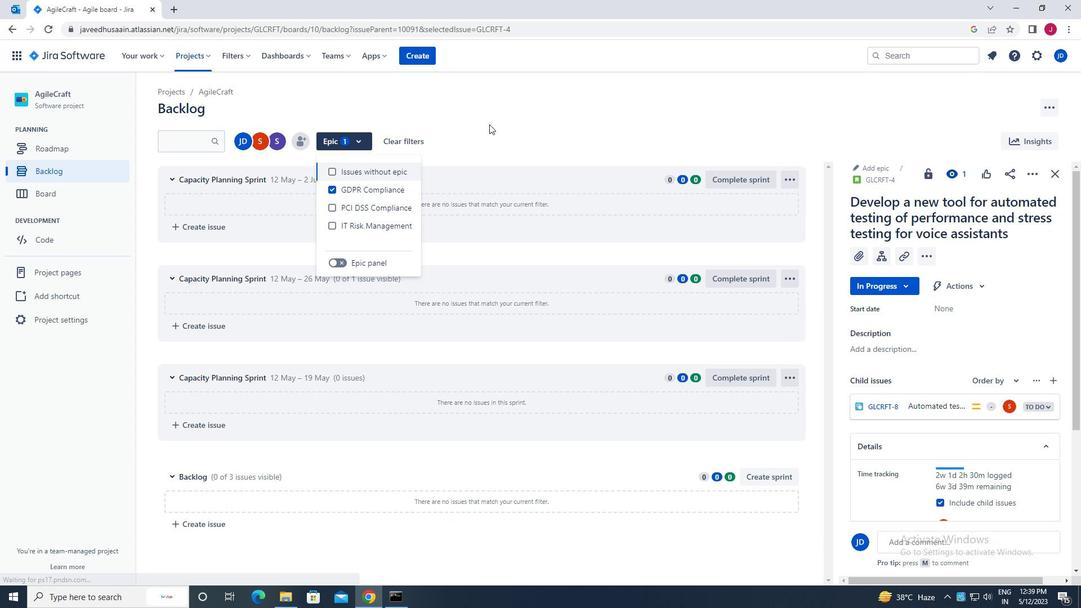 
Action: Mouse pressed left at (500, 117)
Screenshot: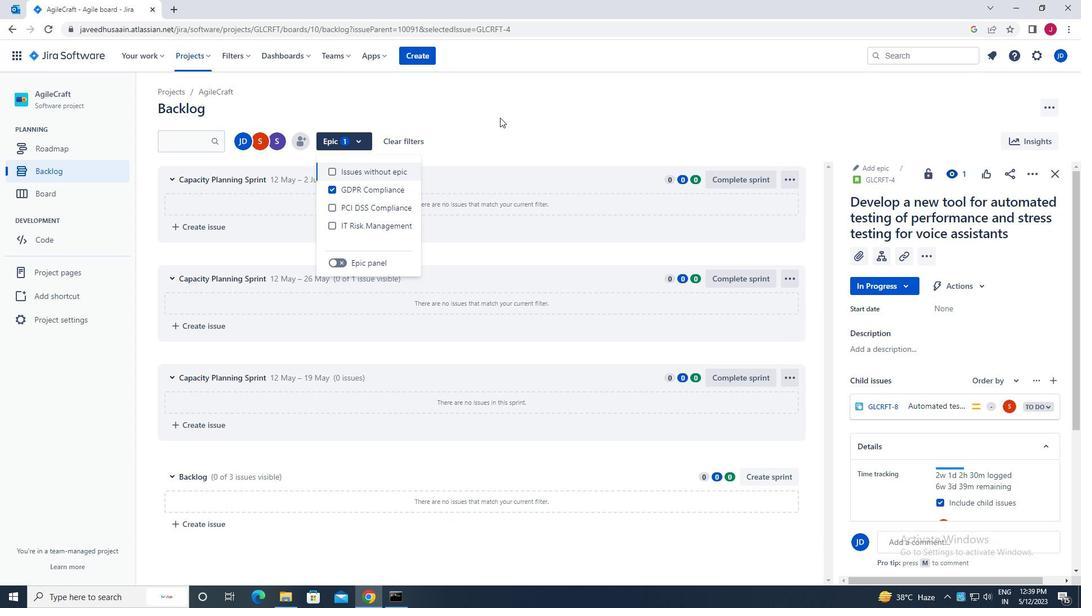 
